 Task: Check the percentage active listings of glass door in the last 3 years.
Action: Mouse moved to (754, 167)
Screenshot: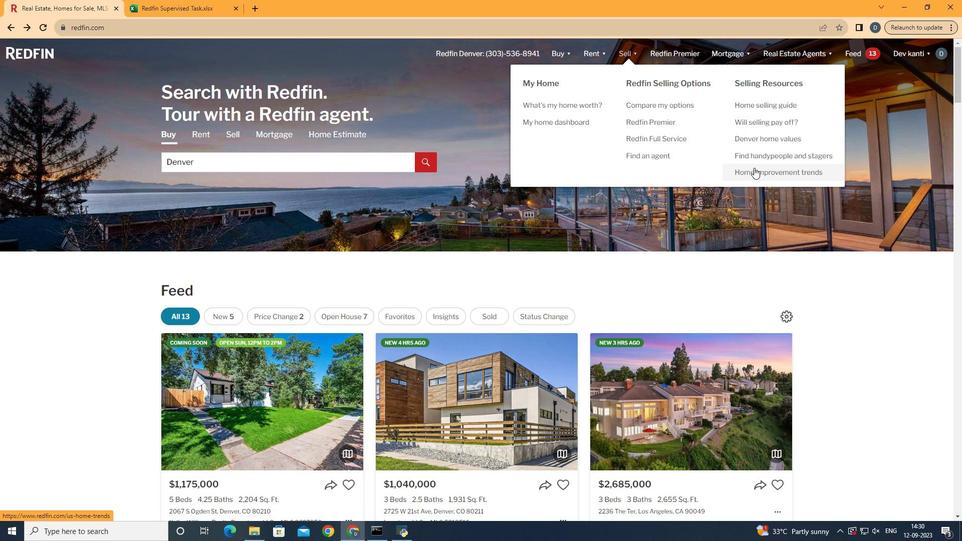 
Action: Mouse pressed left at (754, 167)
Screenshot: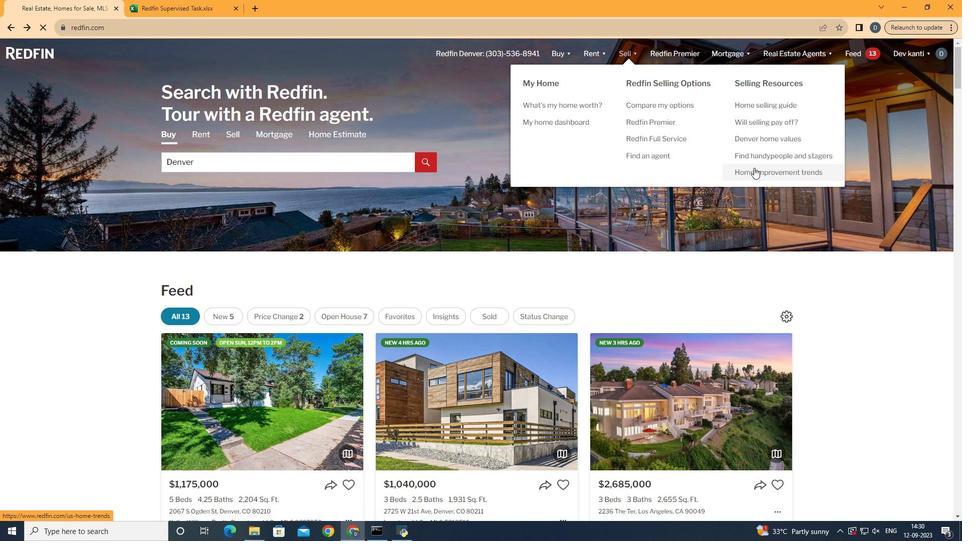 
Action: Mouse moved to (243, 187)
Screenshot: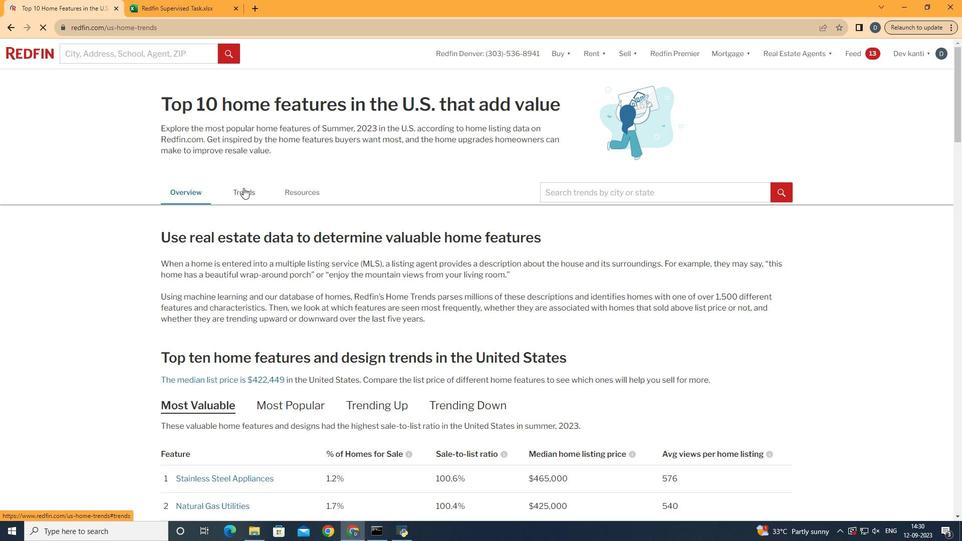 
Action: Mouse pressed left at (243, 187)
Screenshot: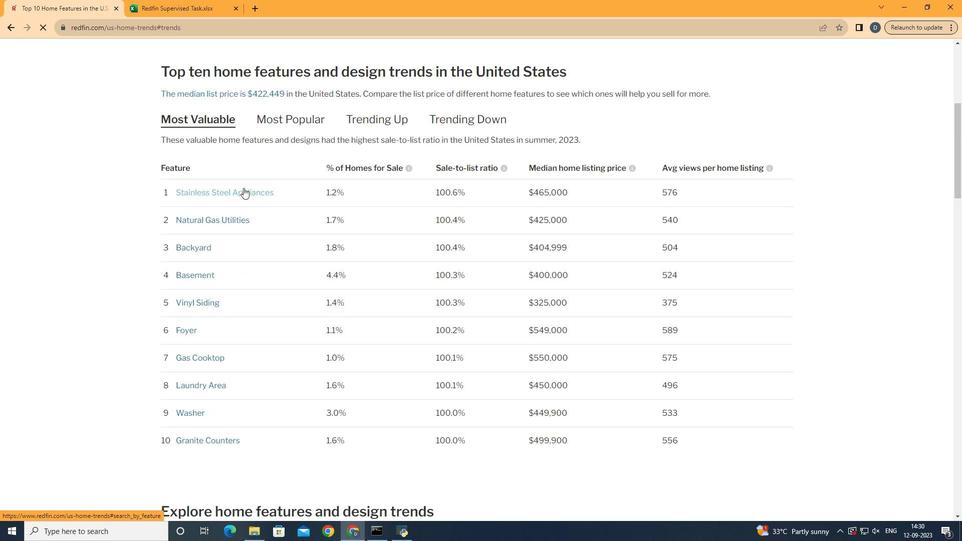 
Action: Mouse moved to (290, 278)
Screenshot: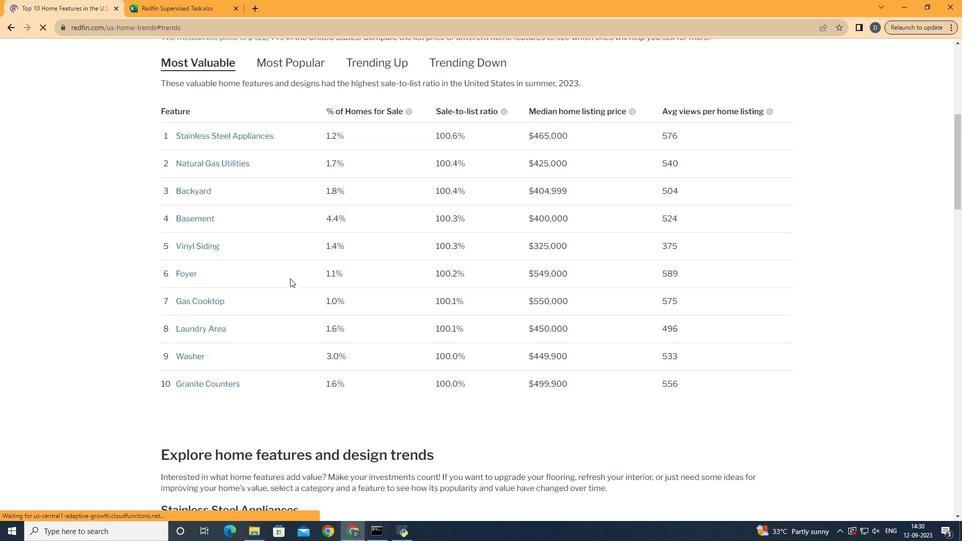 
Action: Mouse scrolled (290, 278) with delta (0, 0)
Screenshot: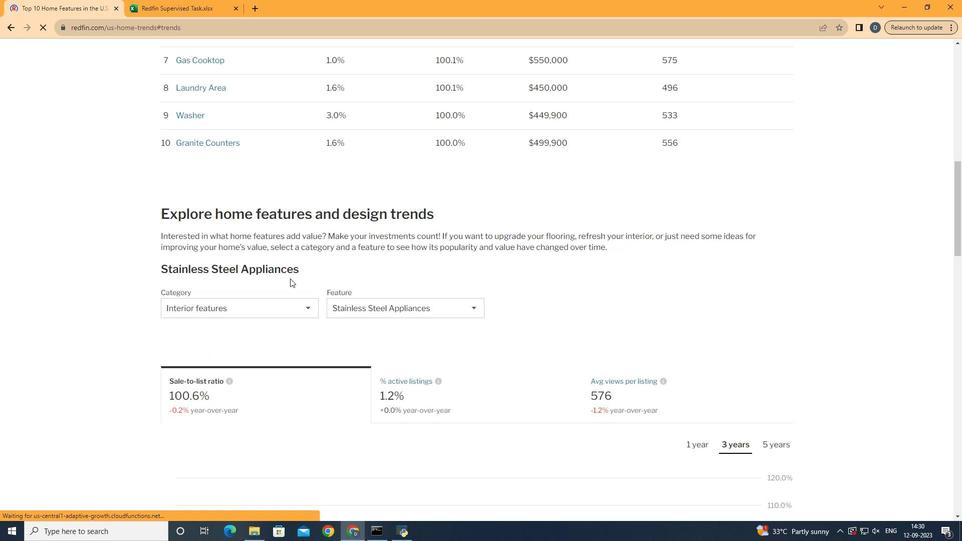 
Action: Mouse scrolled (290, 278) with delta (0, 0)
Screenshot: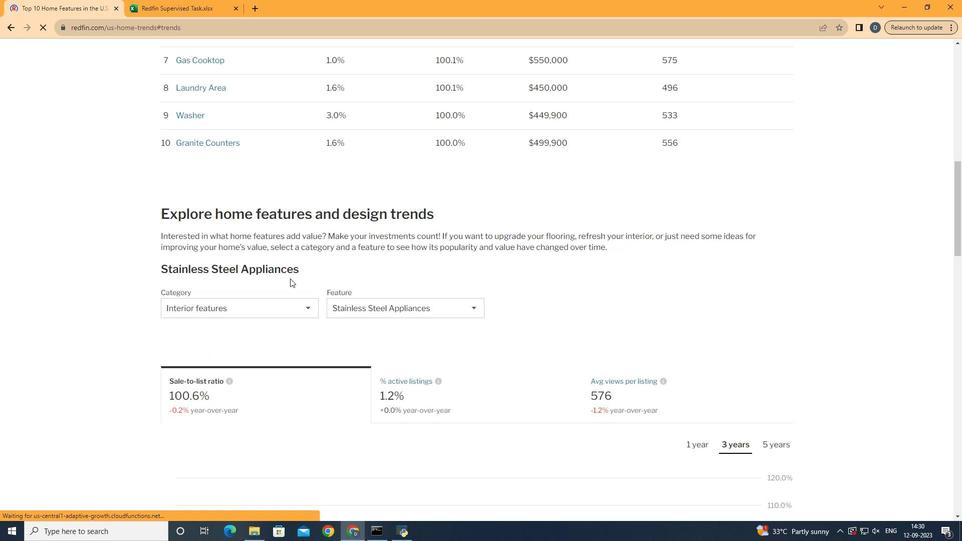 
Action: Mouse scrolled (290, 278) with delta (0, 0)
Screenshot: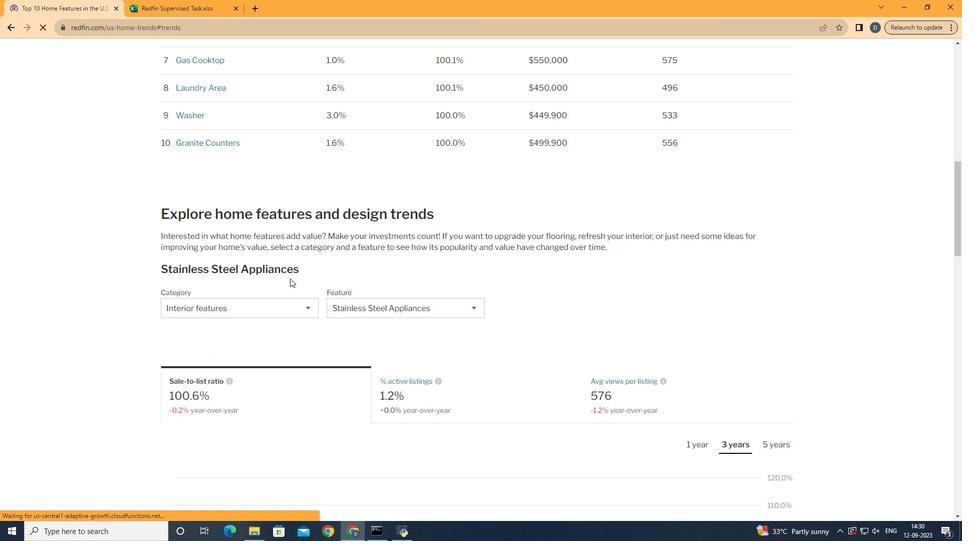 
Action: Mouse scrolled (290, 278) with delta (0, 0)
Screenshot: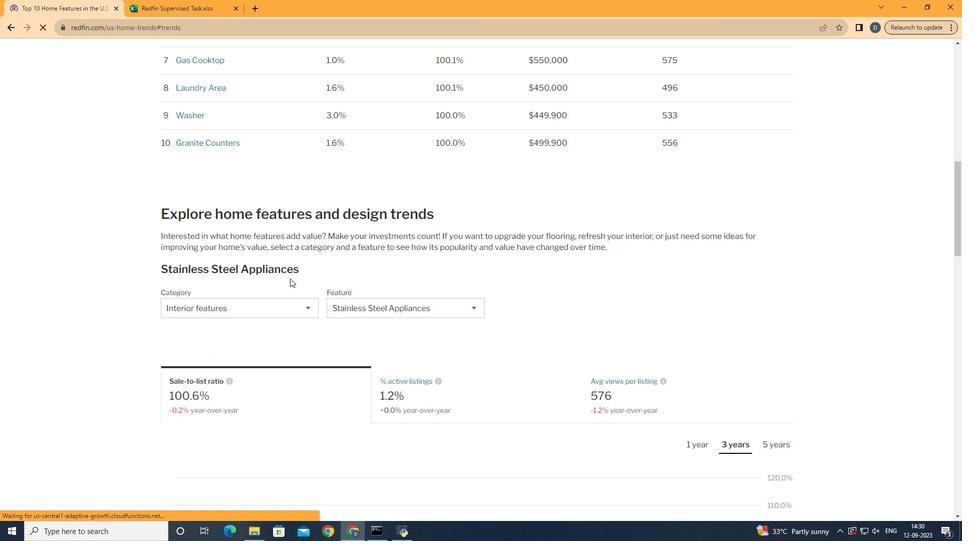 
Action: Mouse scrolled (290, 278) with delta (0, 0)
Screenshot: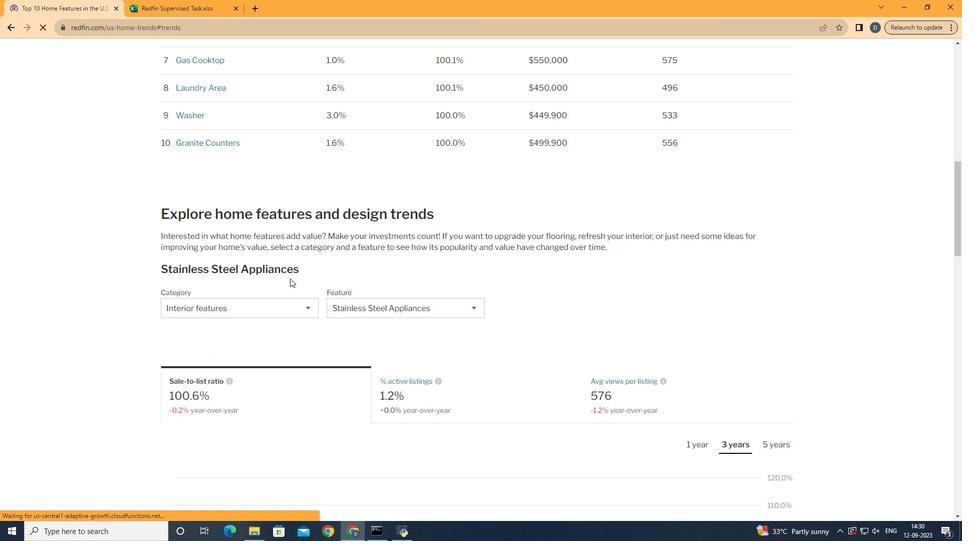 
Action: Mouse scrolled (290, 278) with delta (0, 0)
Screenshot: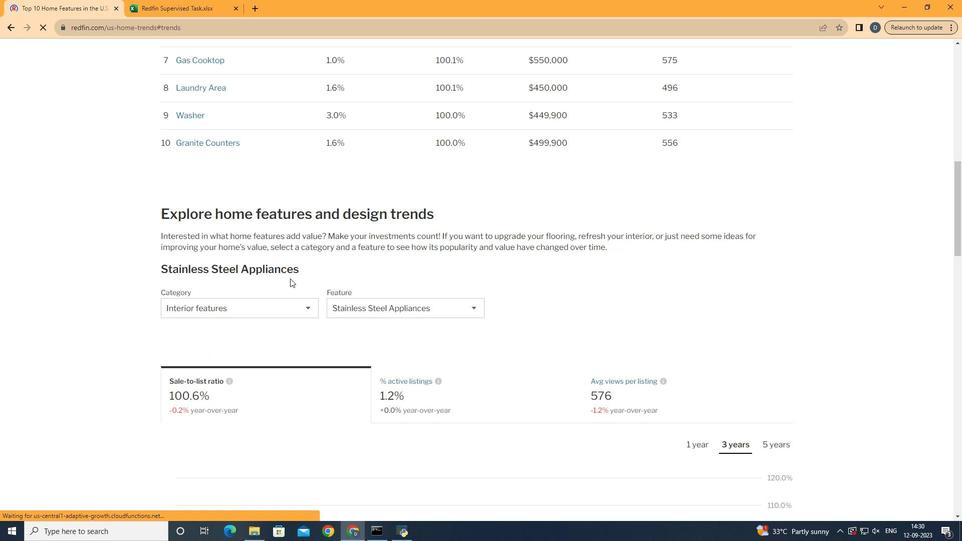 
Action: Mouse scrolled (290, 278) with delta (0, 0)
Screenshot: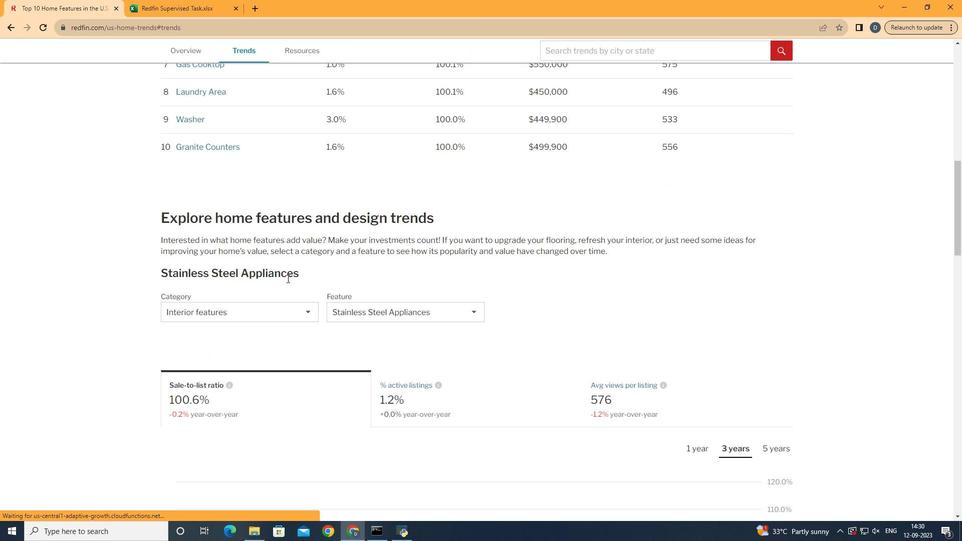 
Action: Mouse scrolled (290, 278) with delta (0, 0)
Screenshot: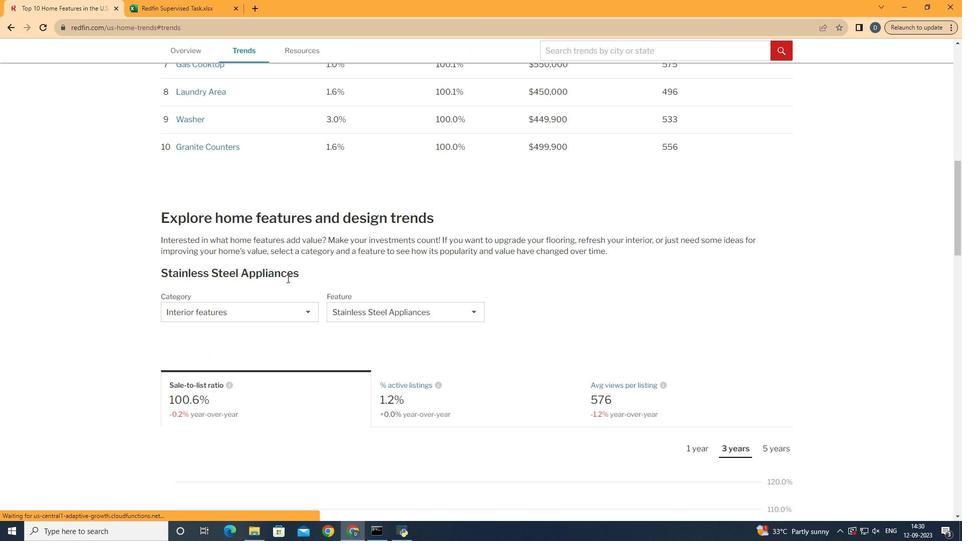 
Action: Mouse scrolled (290, 278) with delta (0, 0)
Screenshot: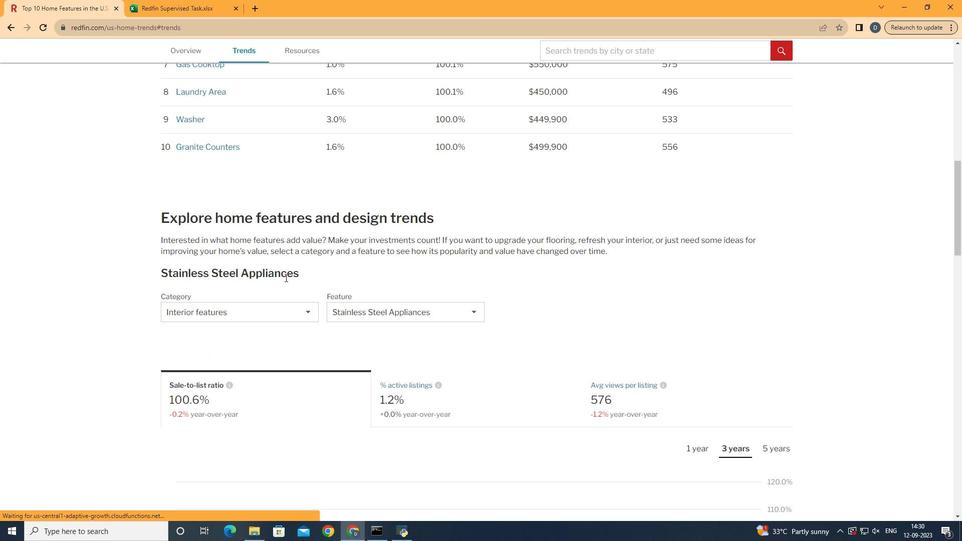 
Action: Mouse moved to (285, 277)
Screenshot: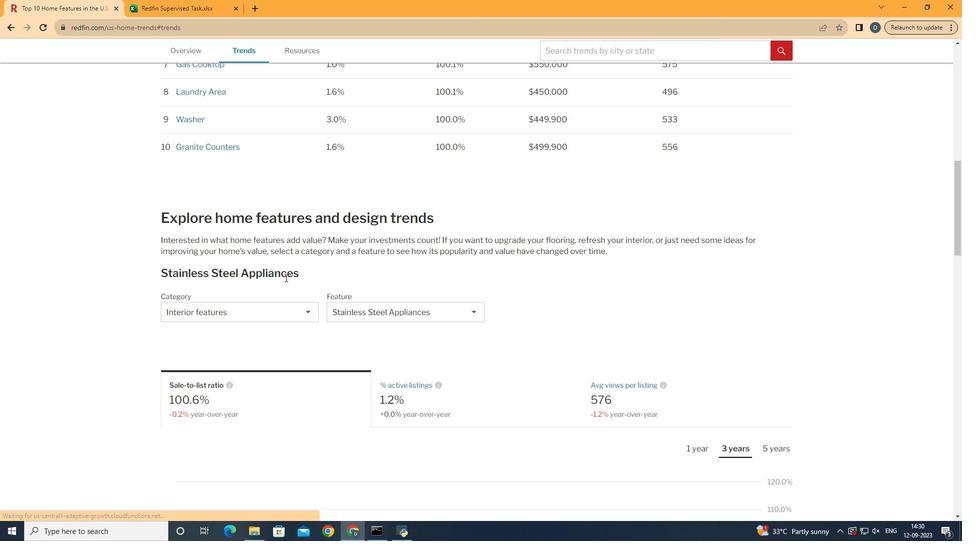 
Action: Mouse scrolled (285, 277) with delta (0, 0)
Screenshot: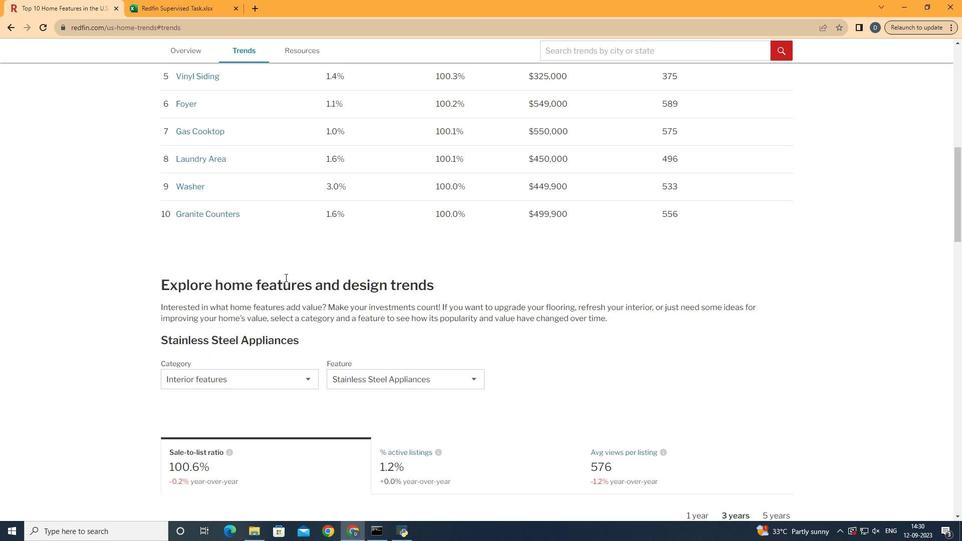 
Action: Mouse scrolled (285, 277) with delta (0, 0)
Screenshot: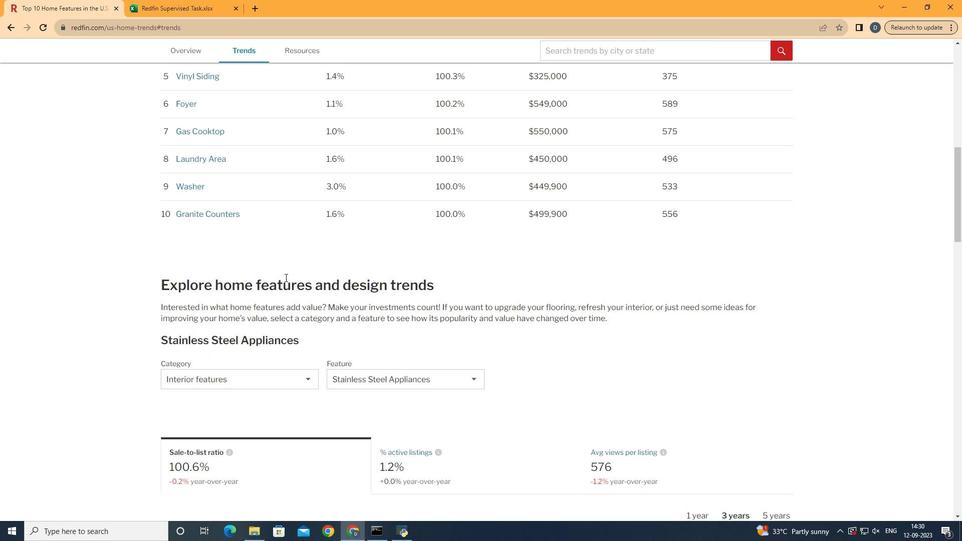 
Action: Mouse scrolled (285, 277) with delta (0, 0)
Screenshot: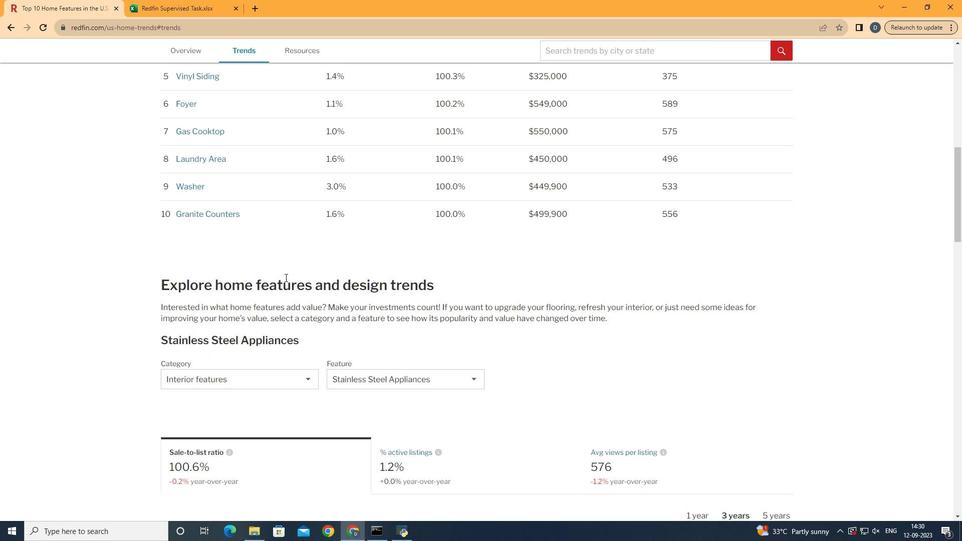
Action: Mouse scrolled (285, 277) with delta (0, 0)
Screenshot: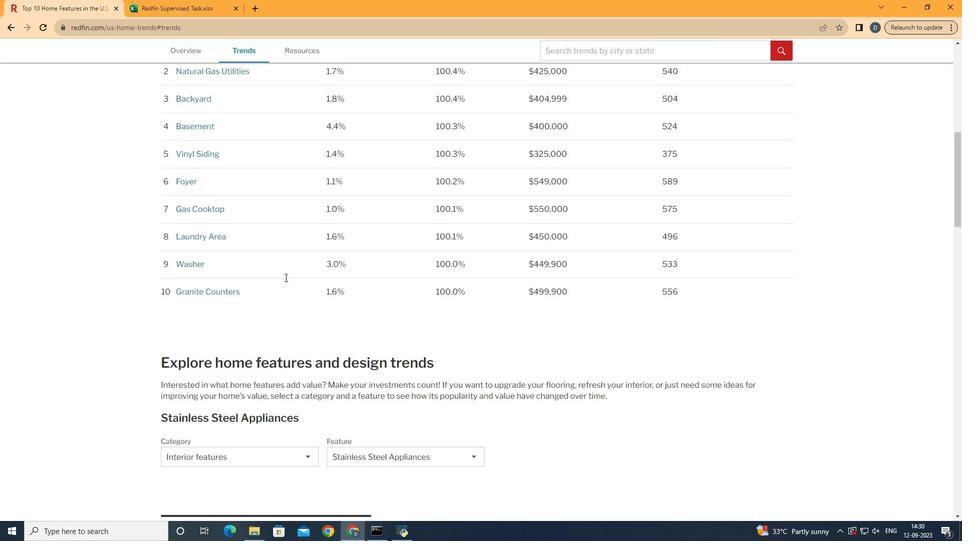 
Action: Mouse scrolled (285, 277) with delta (0, 0)
Screenshot: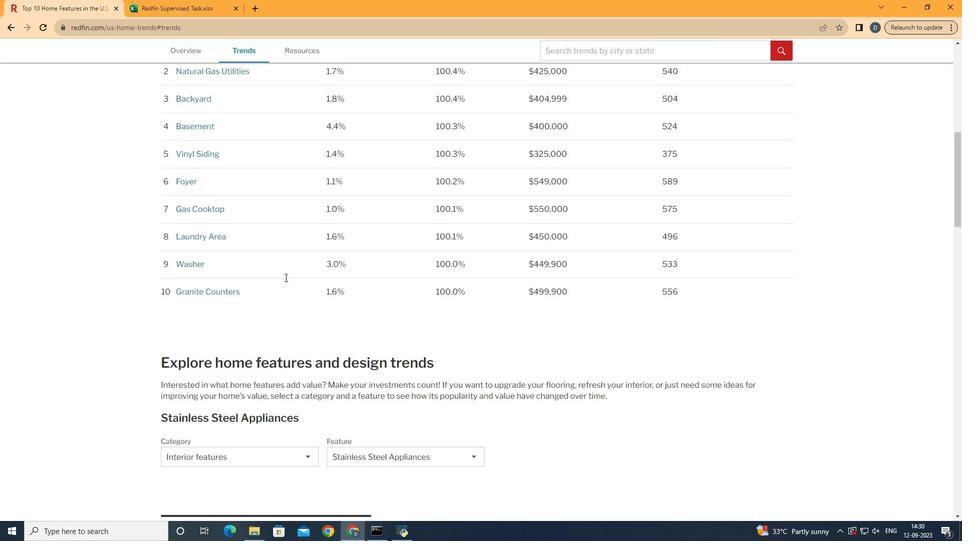 
Action: Mouse scrolled (285, 277) with delta (0, 0)
Screenshot: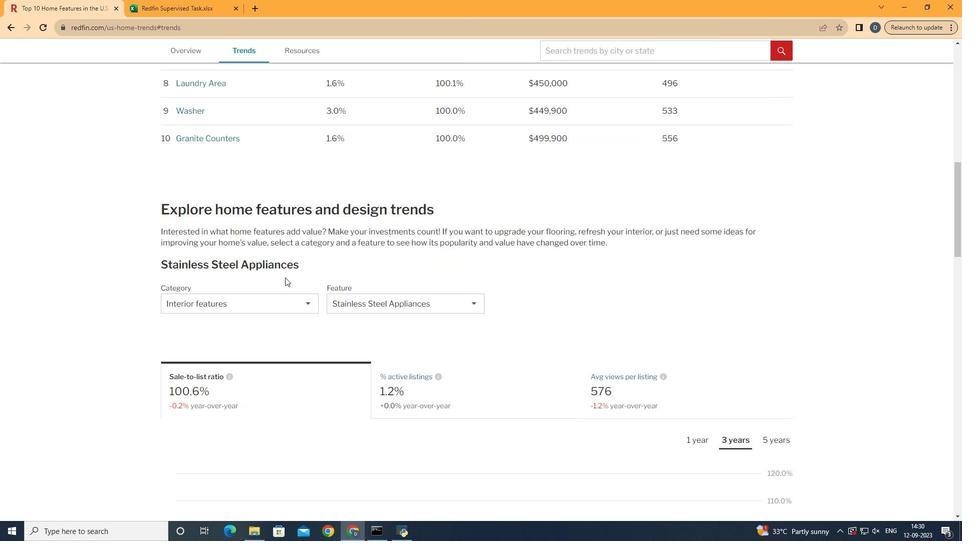 
Action: Mouse scrolled (285, 277) with delta (0, 0)
Screenshot: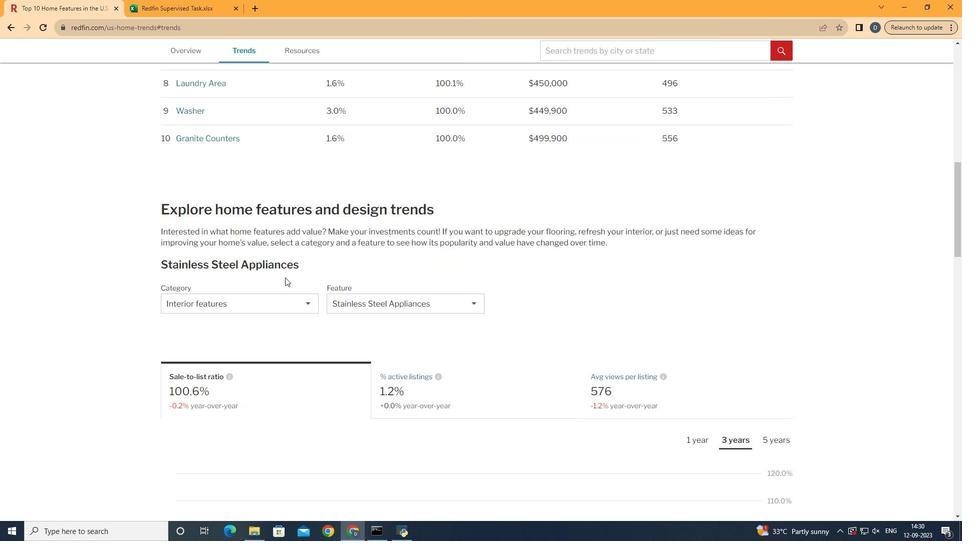 
Action: Mouse scrolled (285, 277) with delta (0, 0)
Screenshot: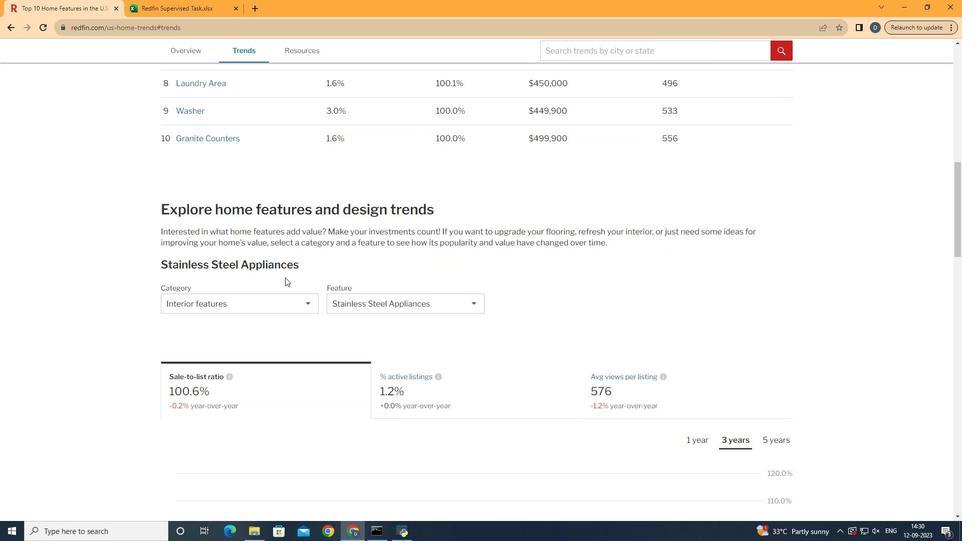 
Action: Mouse scrolled (285, 277) with delta (0, 0)
Screenshot: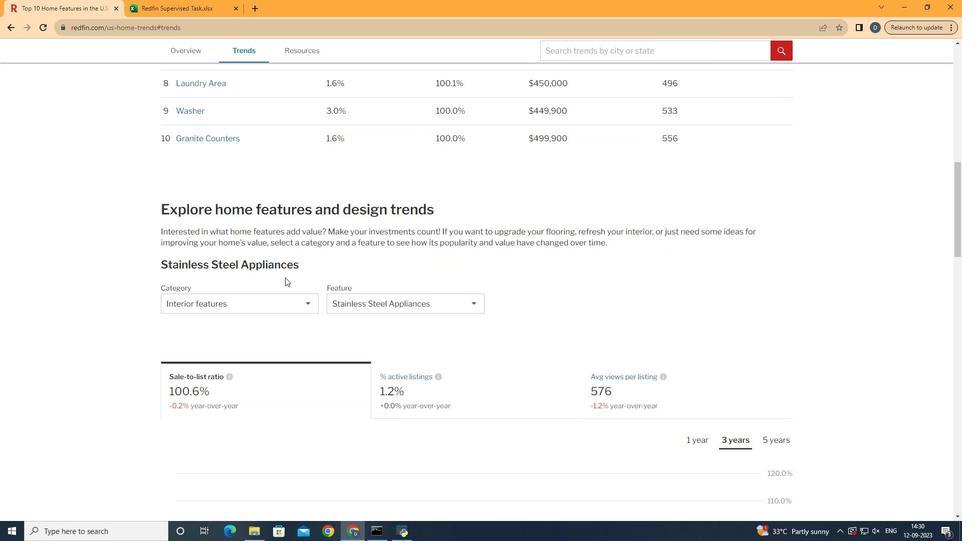 
Action: Mouse scrolled (285, 277) with delta (0, 0)
Screenshot: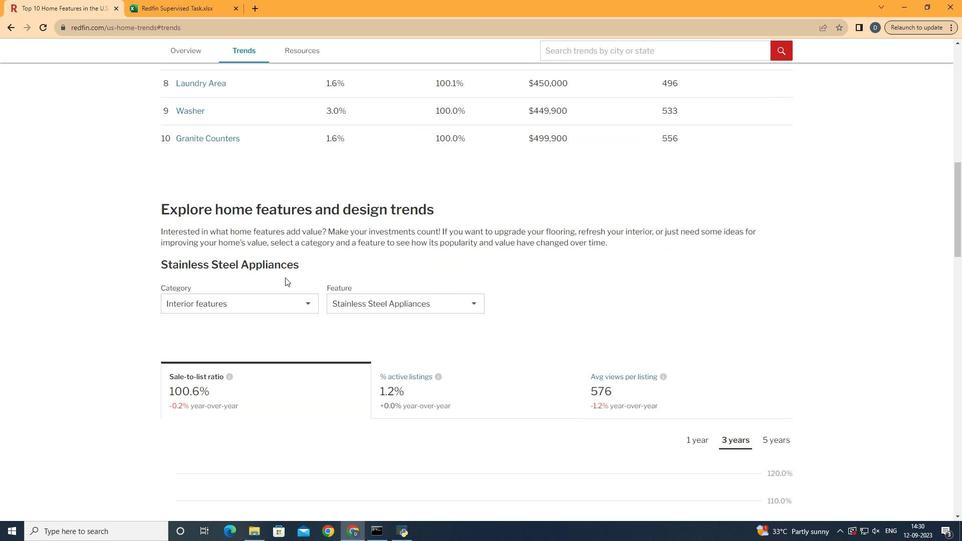 
Action: Mouse scrolled (285, 277) with delta (0, 0)
Screenshot: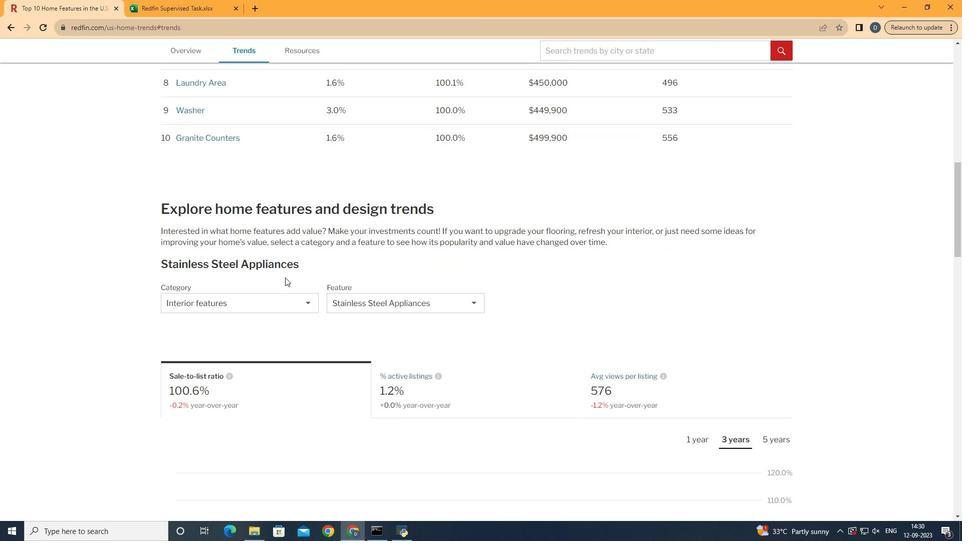 
Action: Mouse scrolled (285, 277) with delta (0, 0)
Screenshot: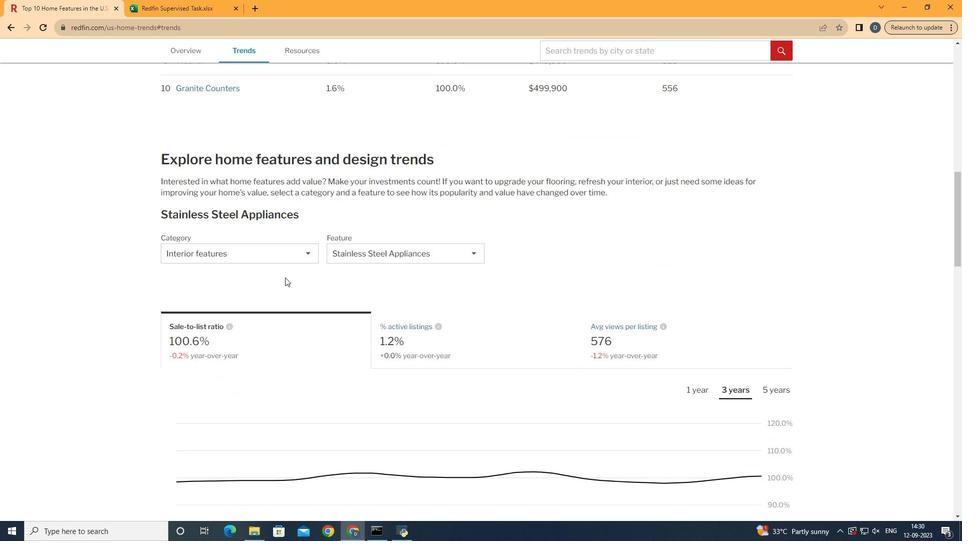 
Action: Mouse moved to (290, 255)
Screenshot: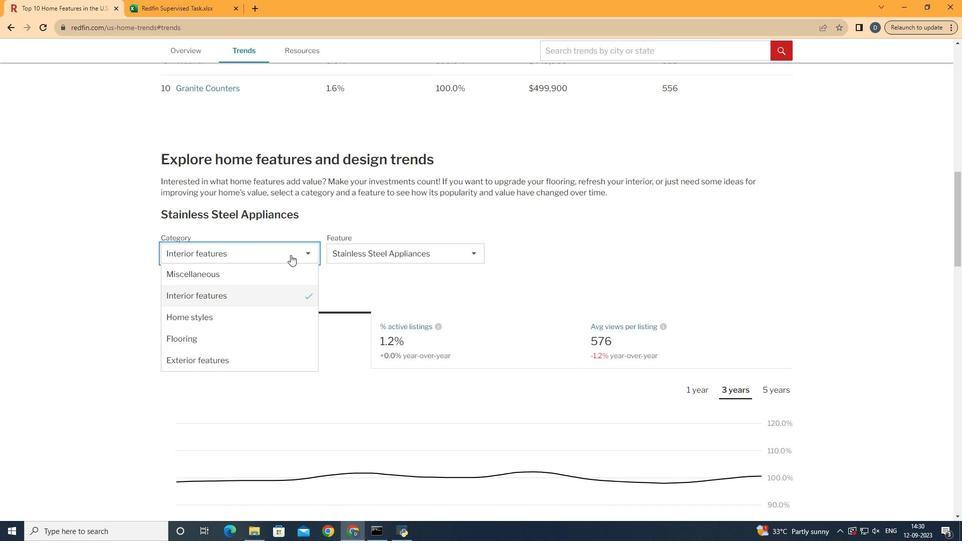 
Action: Mouse pressed left at (290, 255)
Screenshot: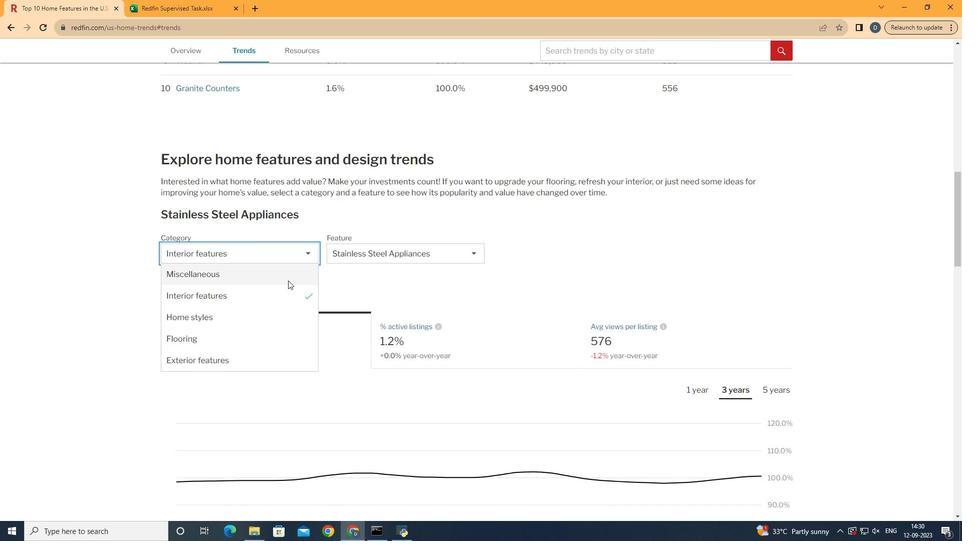 
Action: Mouse moved to (287, 299)
Screenshot: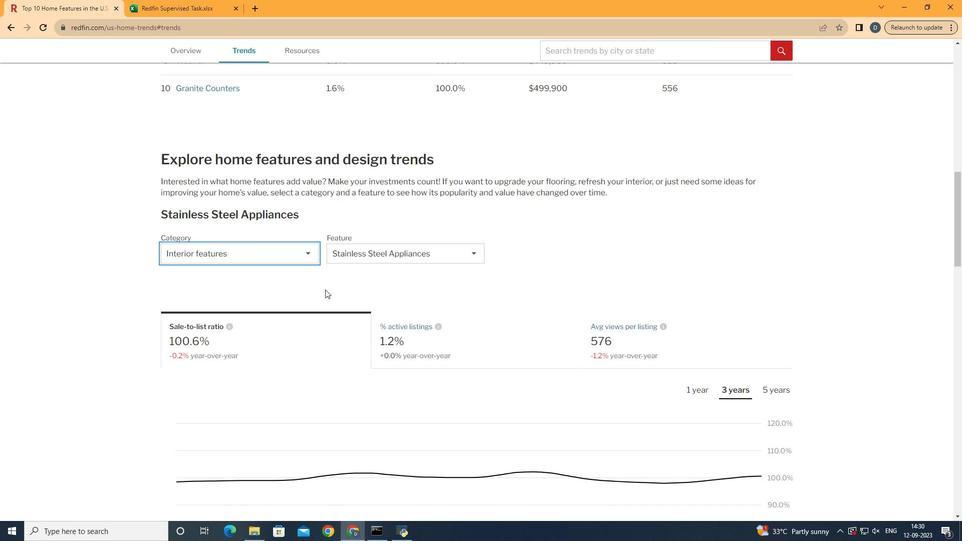 
Action: Mouse pressed left at (287, 299)
Screenshot: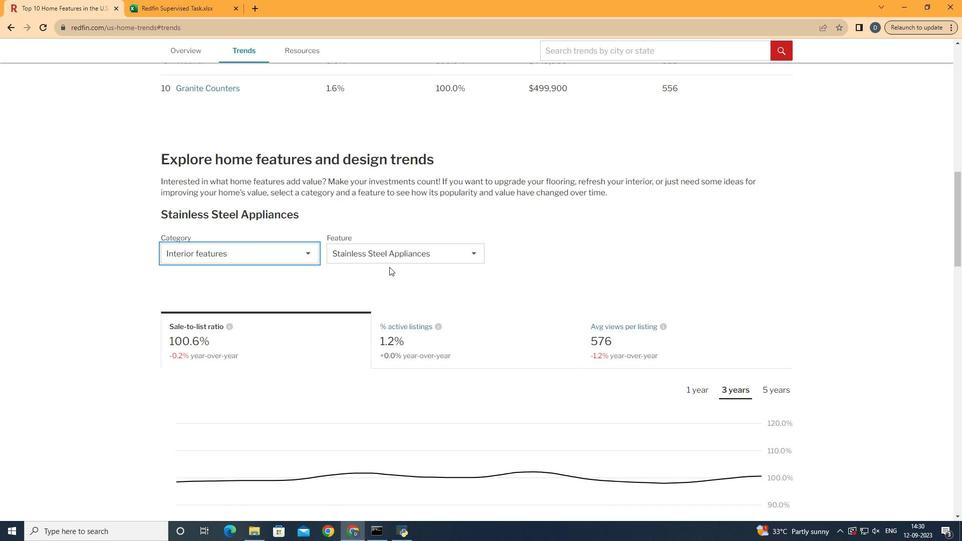 
Action: Mouse moved to (390, 267)
Screenshot: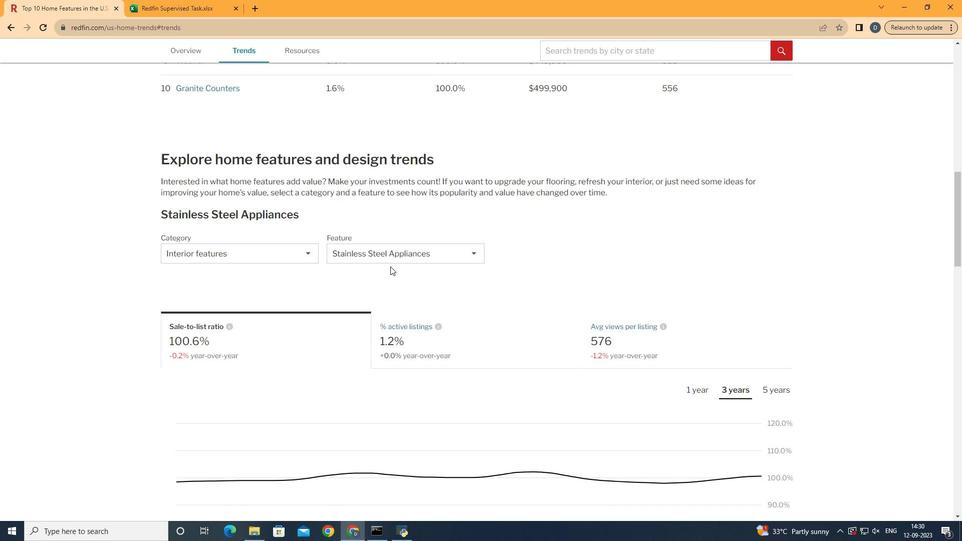 
Action: Mouse pressed left at (390, 267)
Screenshot: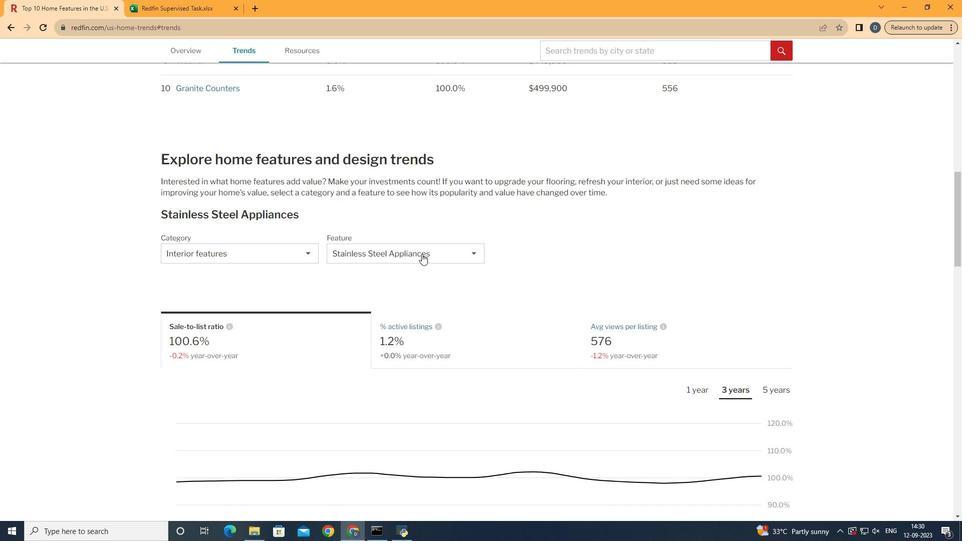 
Action: Mouse moved to (422, 253)
Screenshot: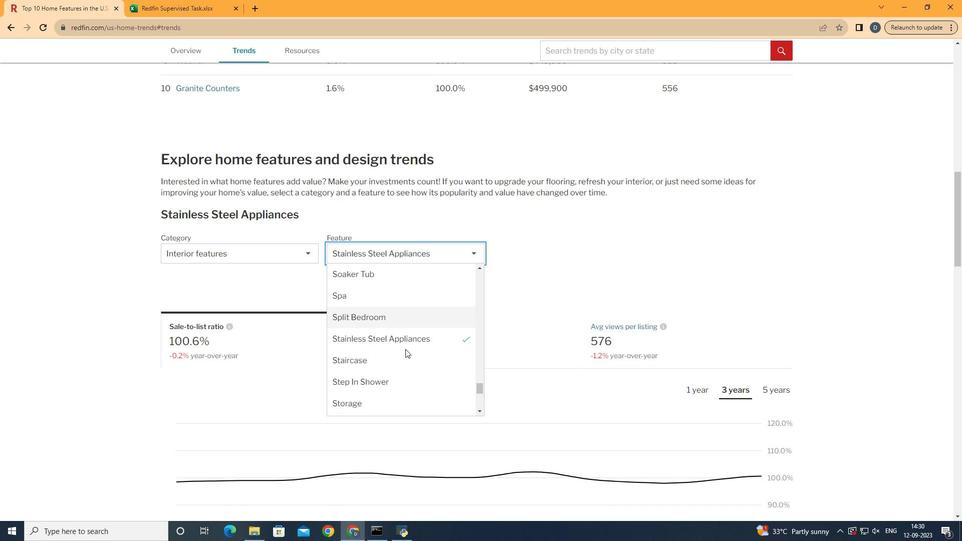 
Action: Mouse pressed left at (422, 253)
Screenshot: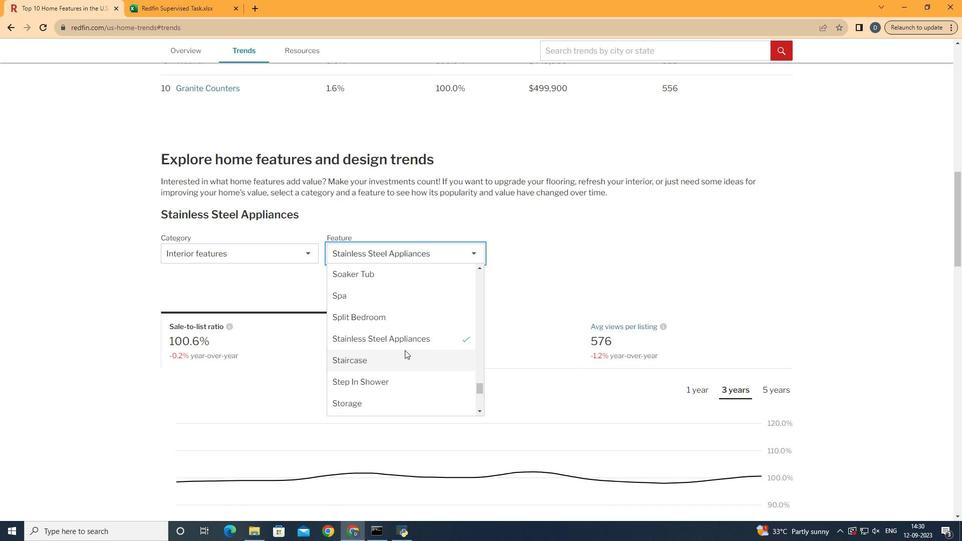 
Action: Mouse moved to (403, 334)
Screenshot: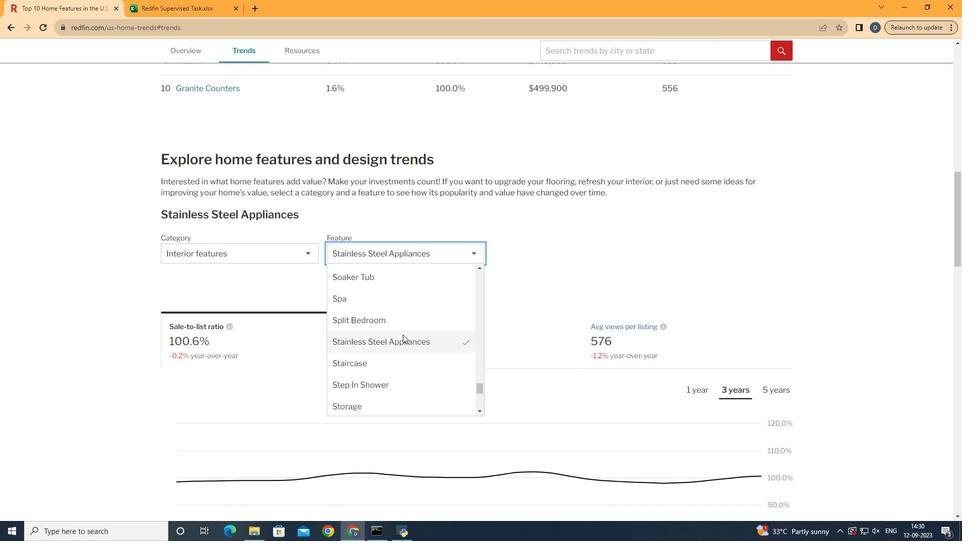 
Action: Mouse scrolled (403, 335) with delta (0, 0)
Screenshot: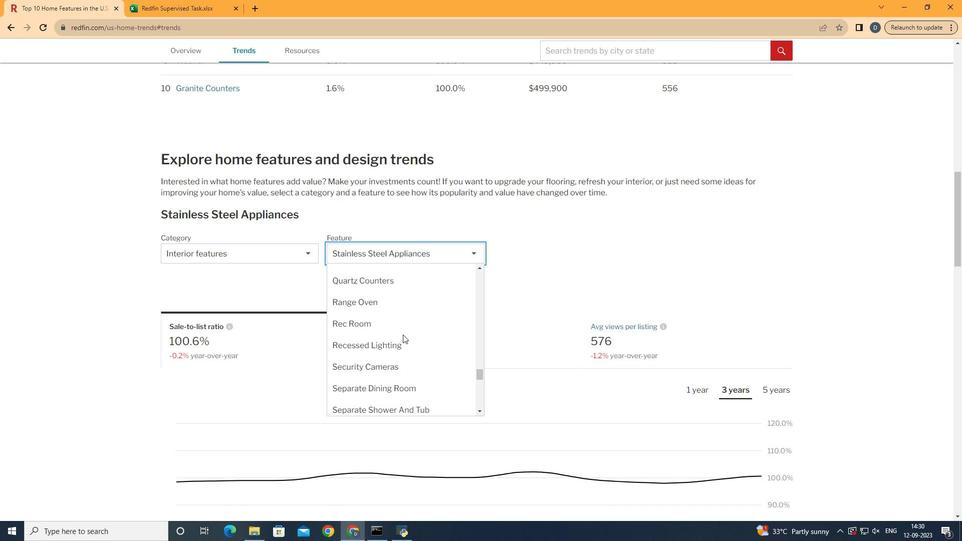 
Action: Mouse scrolled (403, 335) with delta (0, 0)
Screenshot: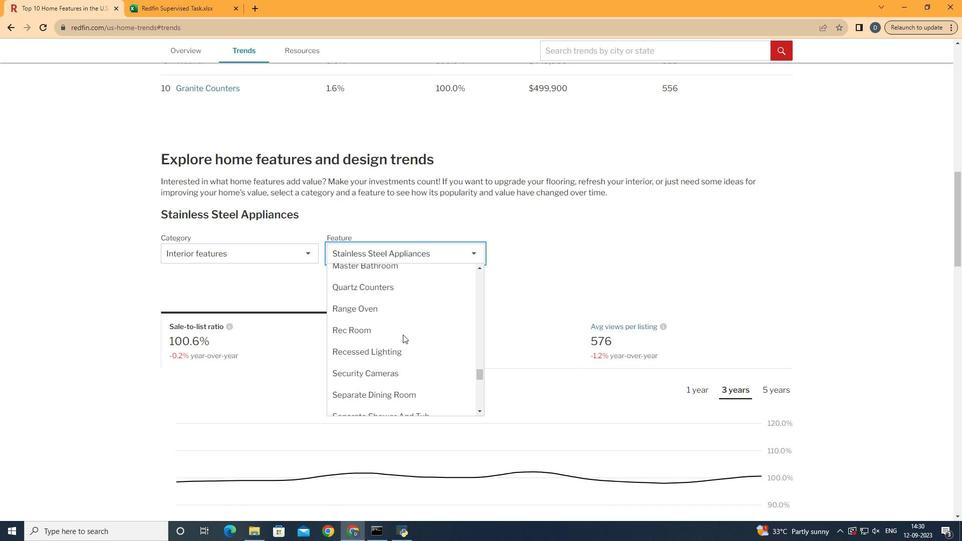 
Action: Mouse scrolled (403, 335) with delta (0, 0)
Screenshot: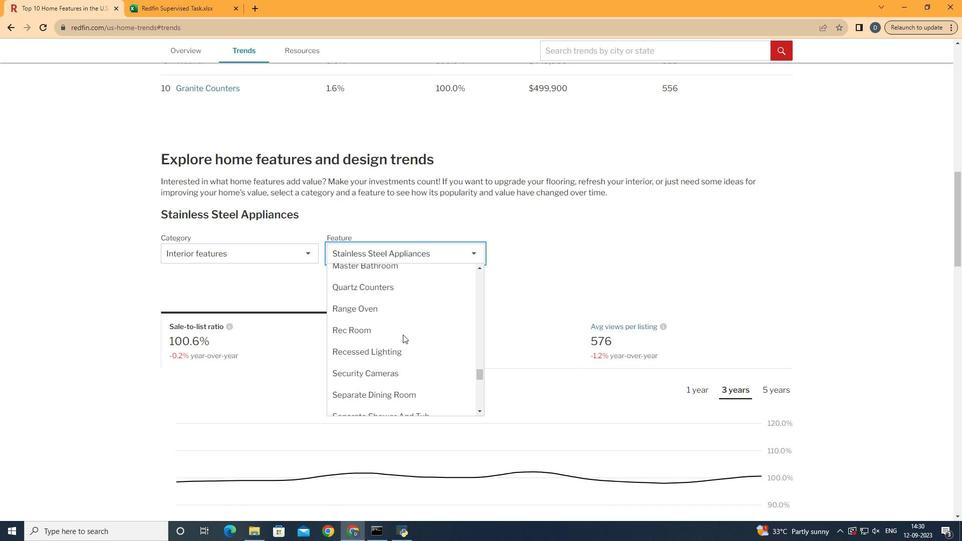 
Action: Mouse scrolled (403, 335) with delta (0, 0)
Screenshot: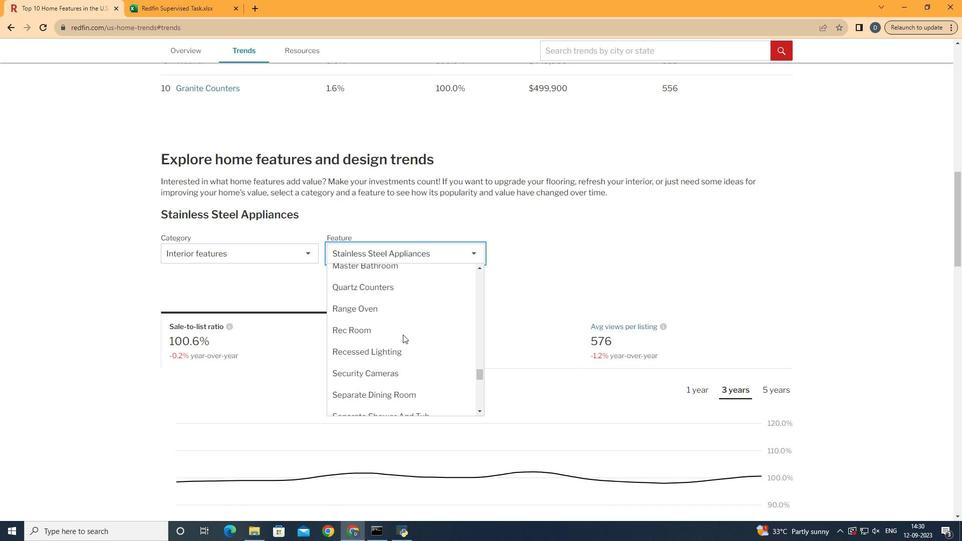 
Action: Mouse scrolled (403, 335) with delta (0, 0)
Screenshot: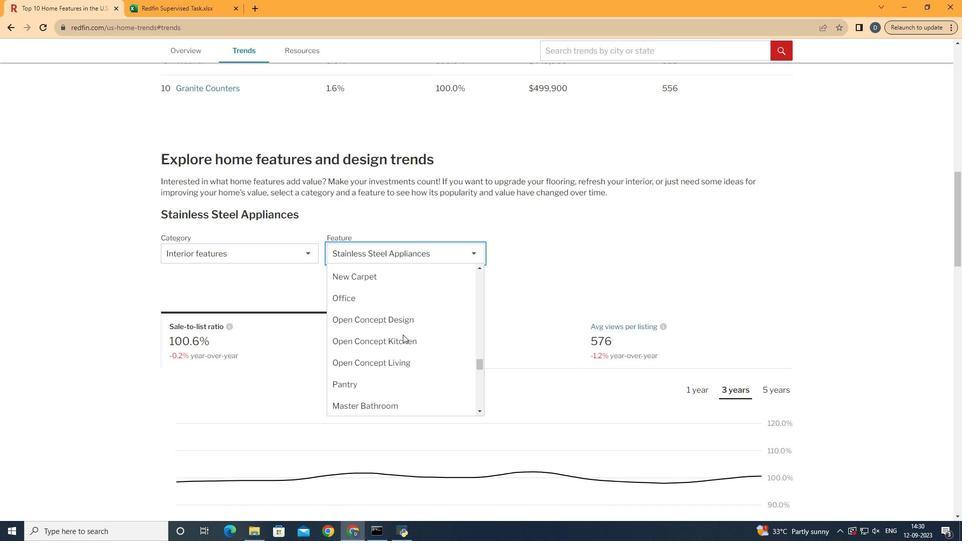 
Action: Mouse scrolled (403, 335) with delta (0, 0)
Screenshot: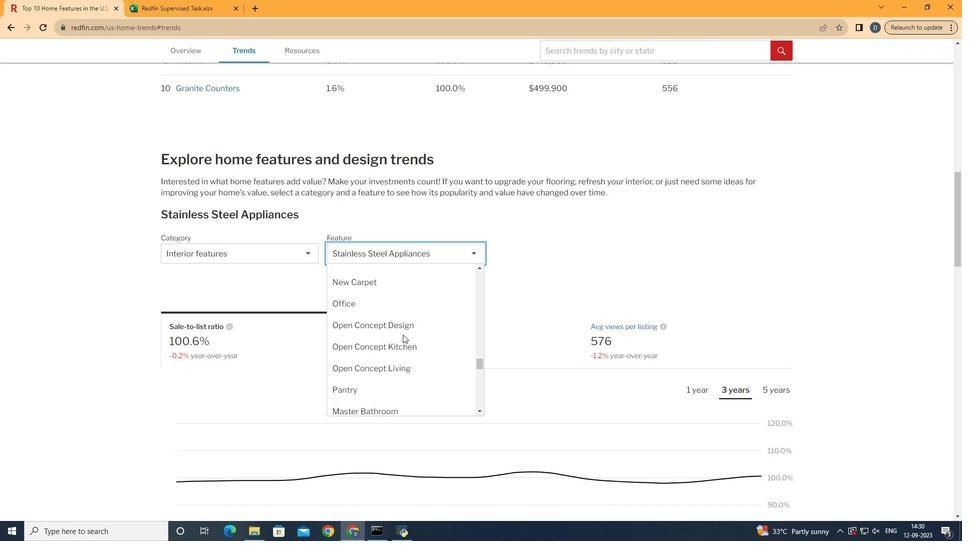 
Action: Mouse scrolled (403, 335) with delta (0, 0)
Screenshot: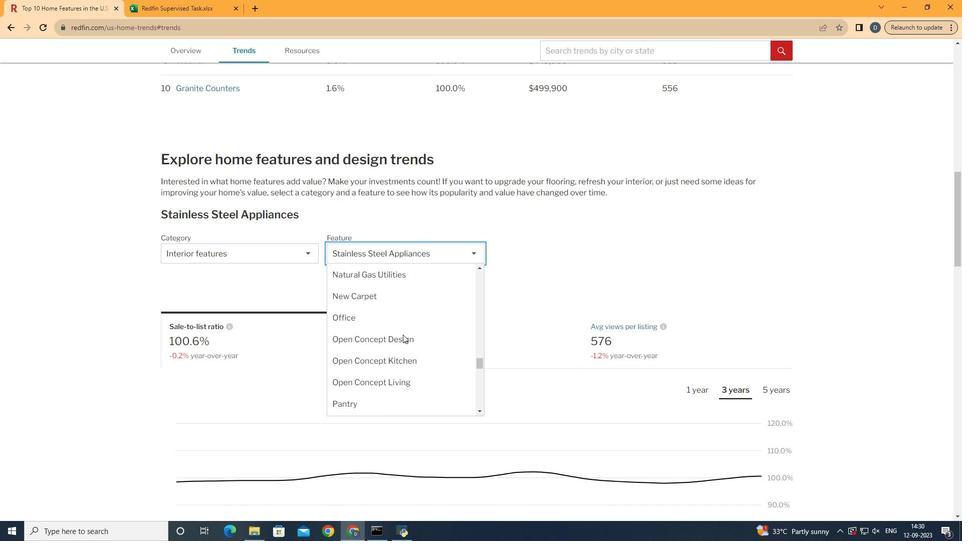 
Action: Mouse scrolled (403, 335) with delta (0, 0)
Screenshot: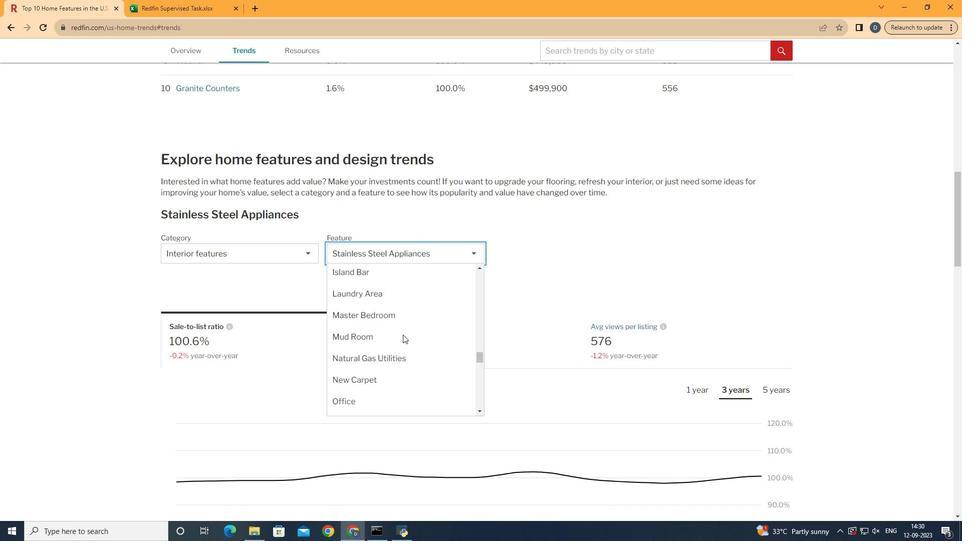 
Action: Mouse scrolled (403, 335) with delta (0, 0)
Screenshot: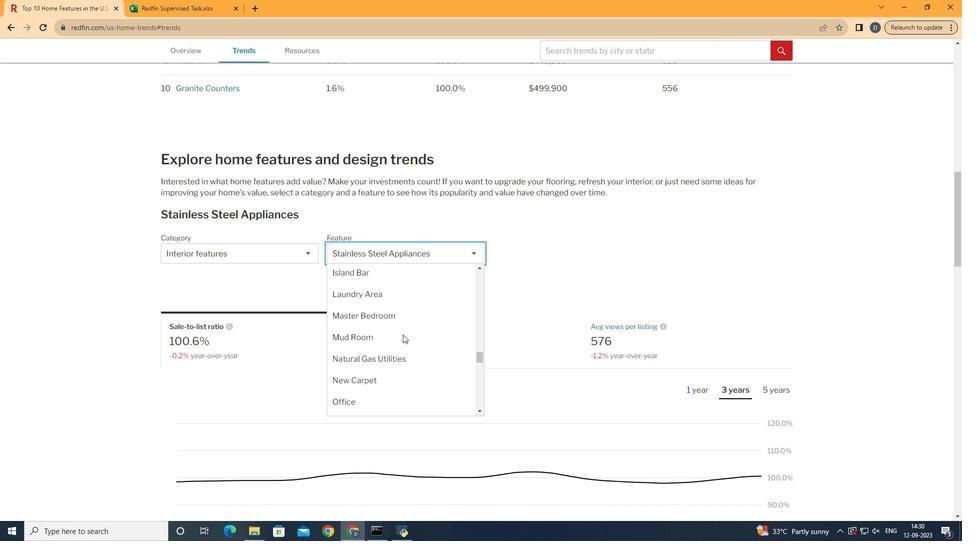
Action: Mouse moved to (433, 341)
Screenshot: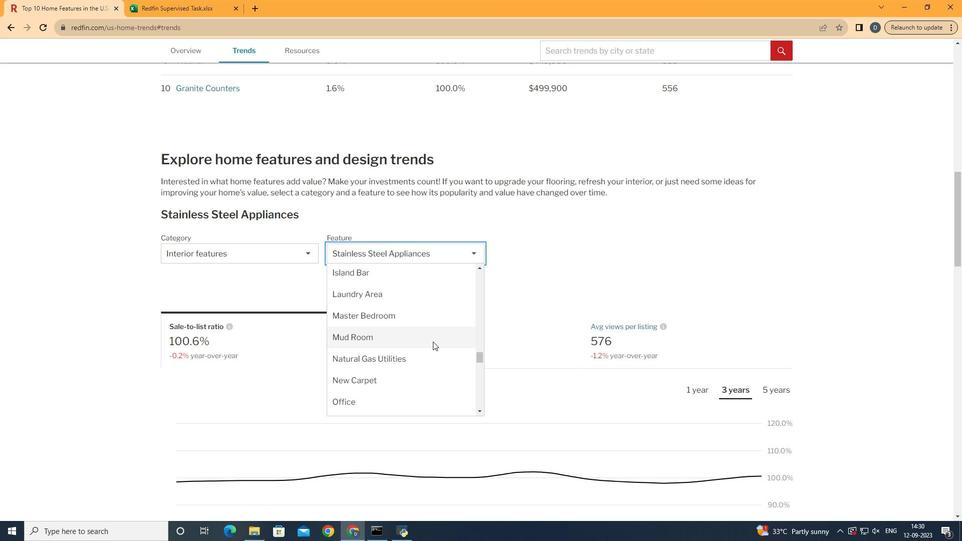 
Action: Mouse scrolled (433, 342) with delta (0, 0)
Screenshot: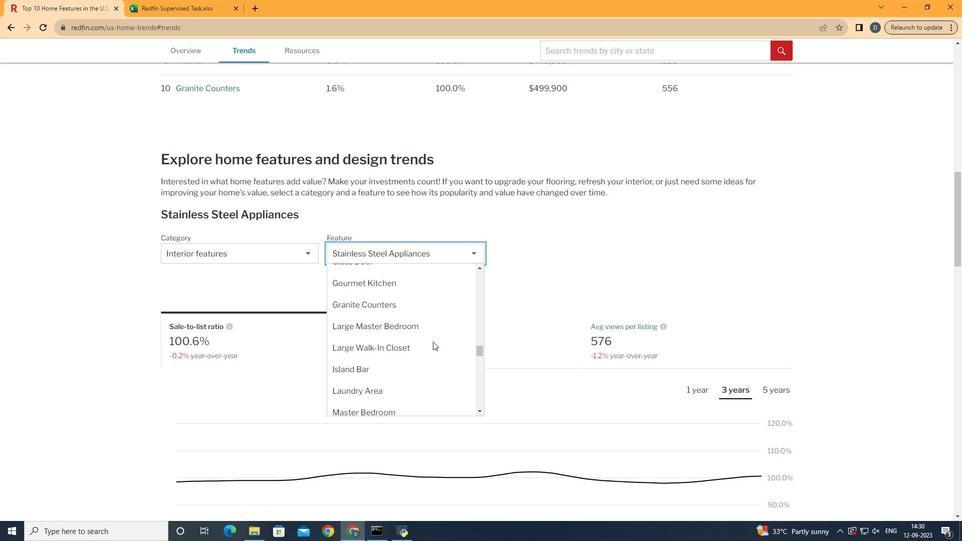 
Action: Mouse scrolled (433, 342) with delta (0, 0)
Screenshot: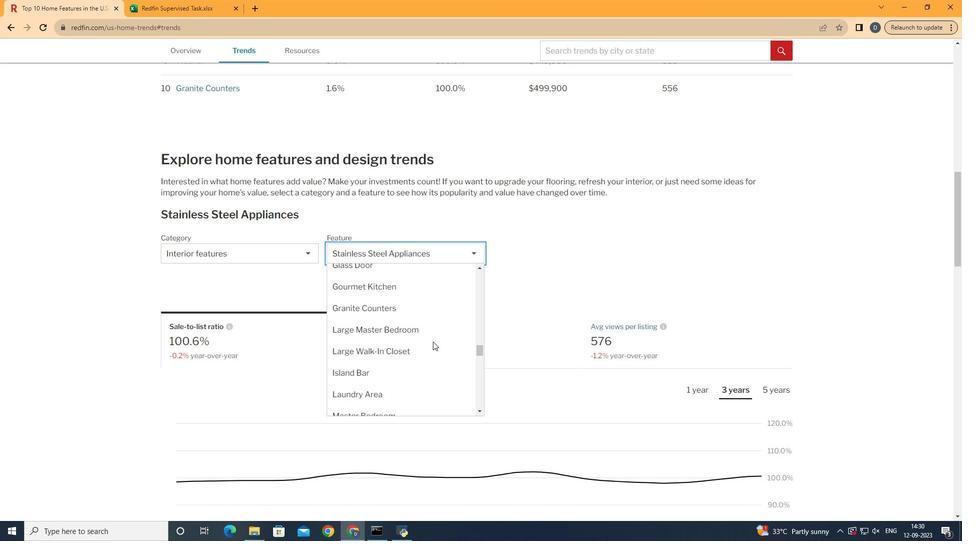 
Action: Mouse moved to (433, 296)
Screenshot: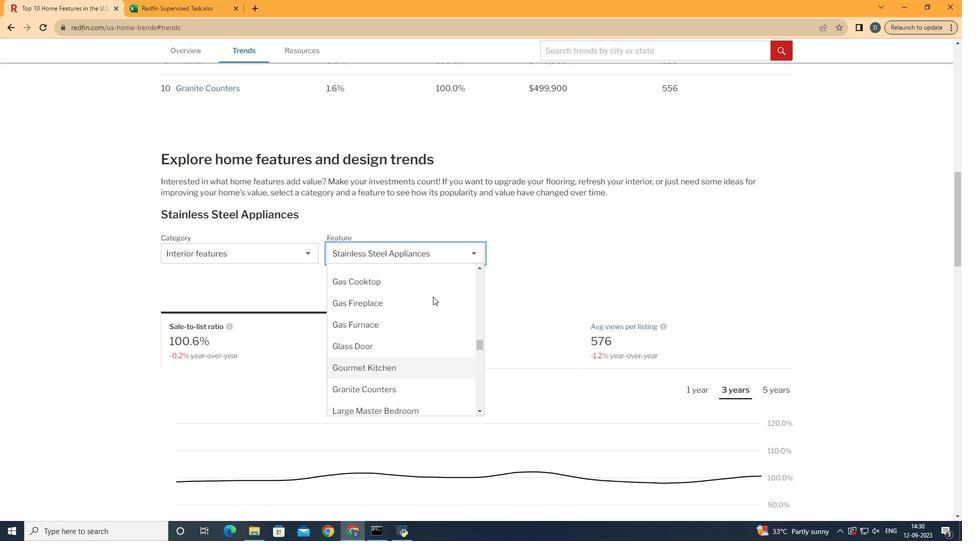 
Action: Mouse scrolled (433, 297) with delta (0, 0)
Screenshot: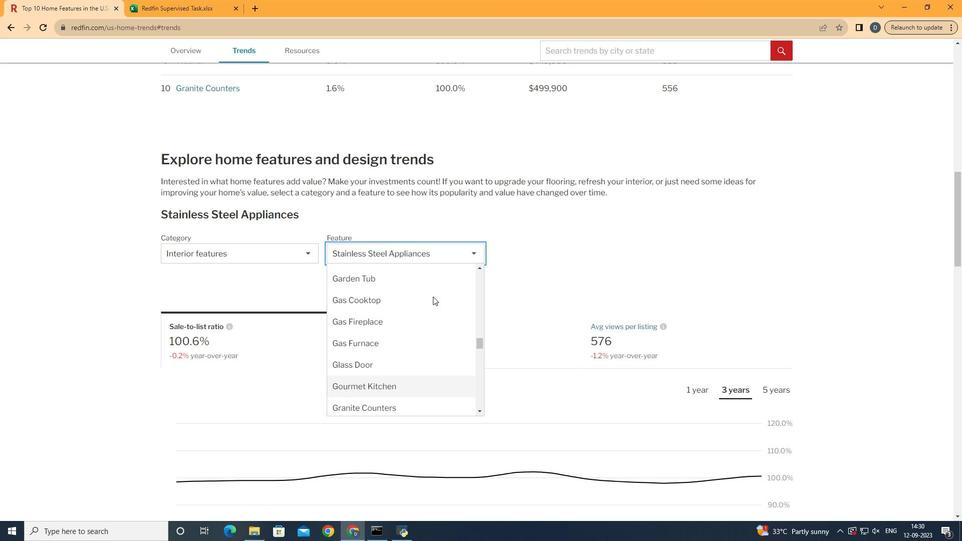 
Action: Mouse scrolled (433, 297) with delta (0, 0)
Screenshot: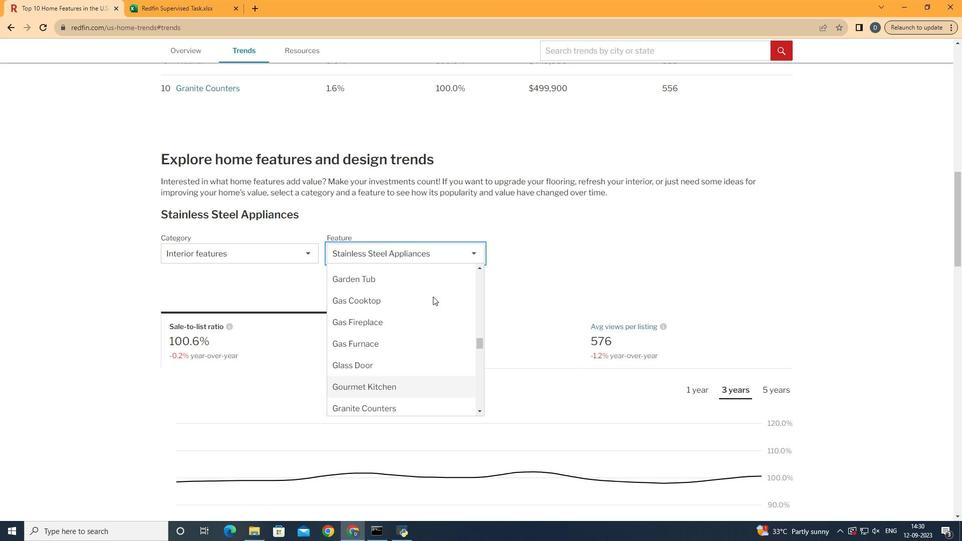 
Action: Mouse moved to (430, 366)
Screenshot: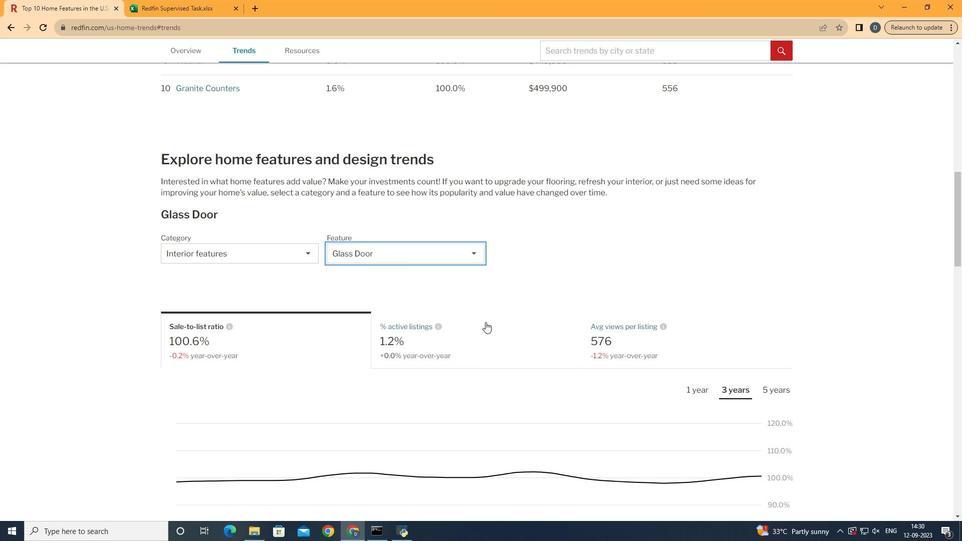 
Action: Mouse pressed left at (430, 366)
Screenshot: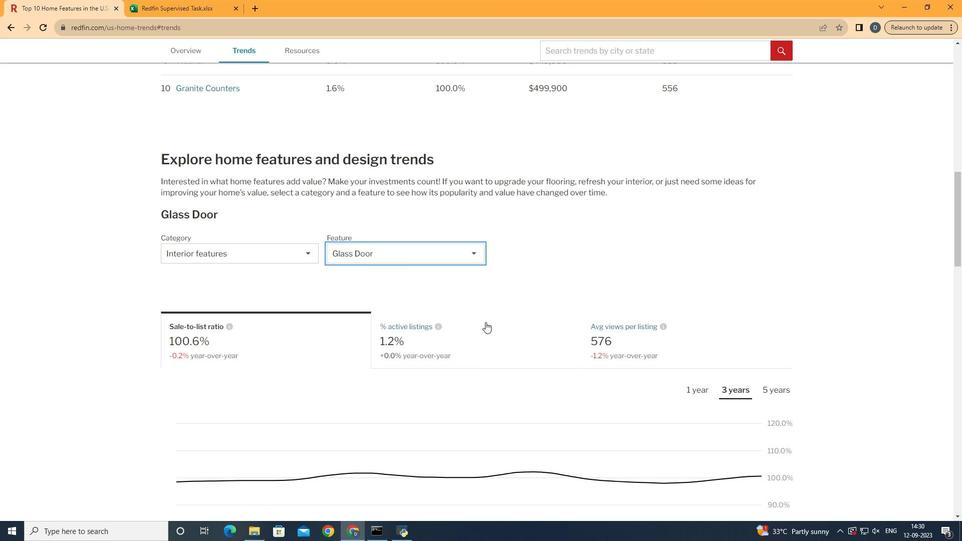 
Action: Mouse moved to (555, 244)
Screenshot: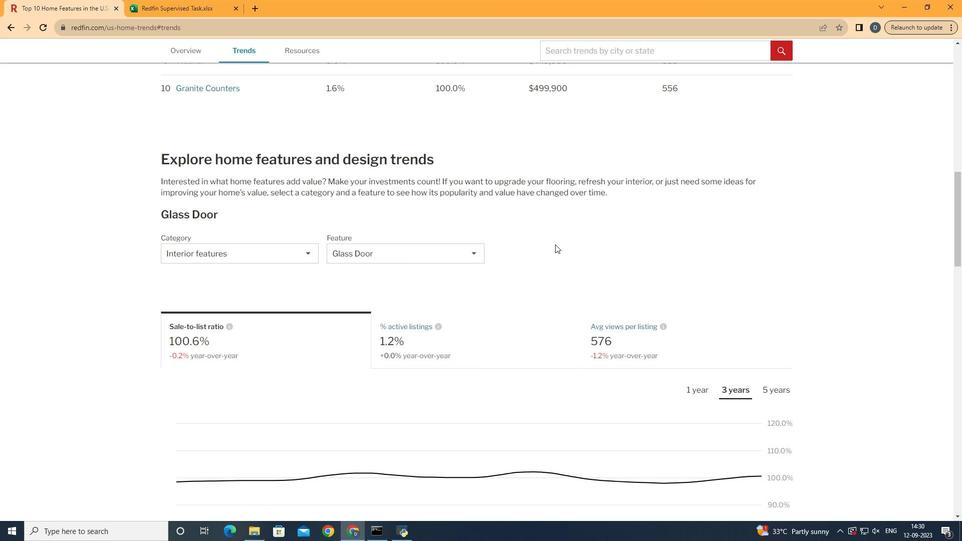 
Action: Mouse pressed left at (555, 244)
Screenshot: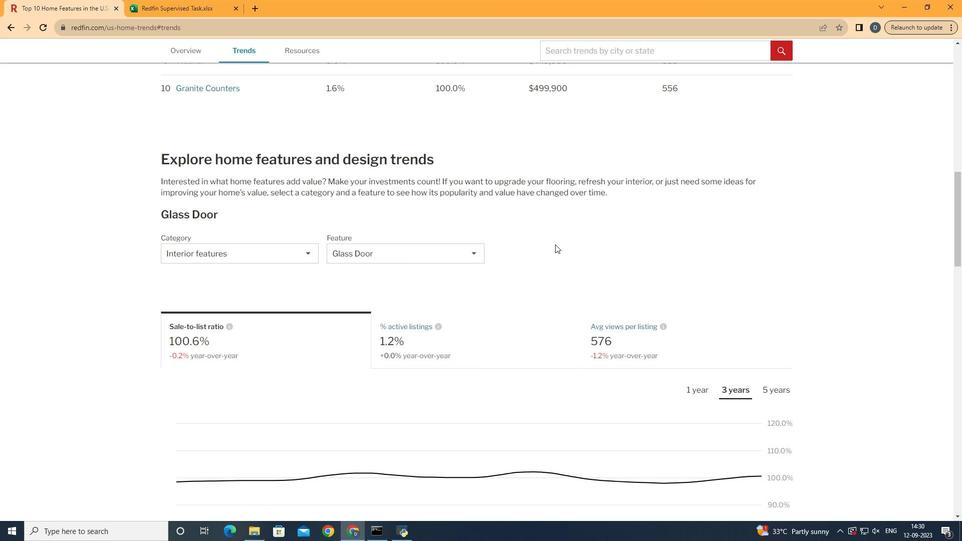 
Action: Mouse scrolled (555, 244) with delta (0, 0)
Screenshot: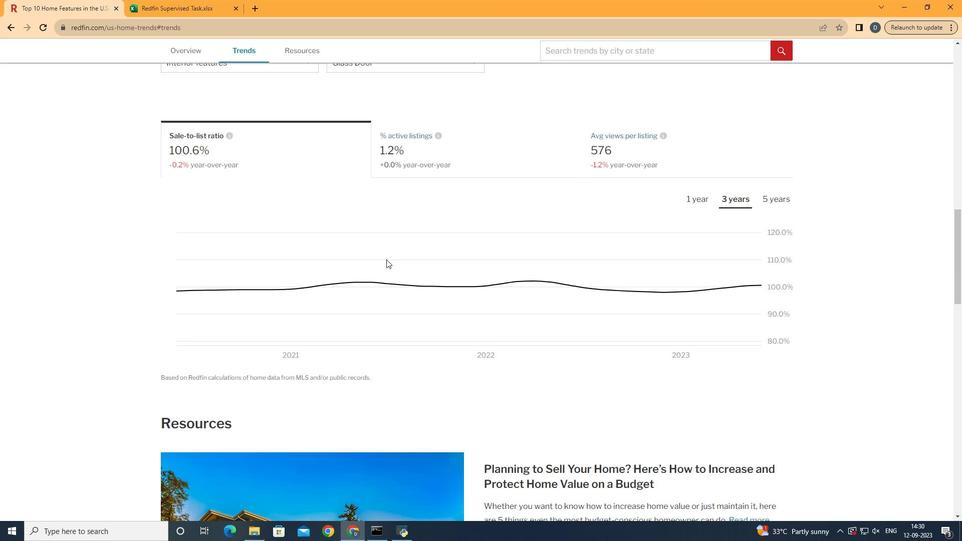 
Action: Mouse scrolled (555, 244) with delta (0, 0)
Screenshot: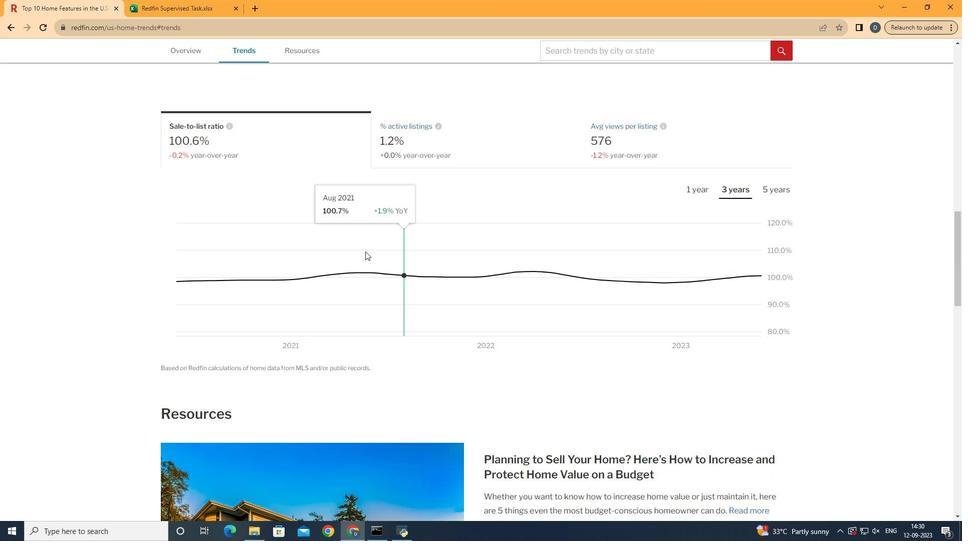 
Action: Mouse scrolled (555, 244) with delta (0, 0)
Screenshot: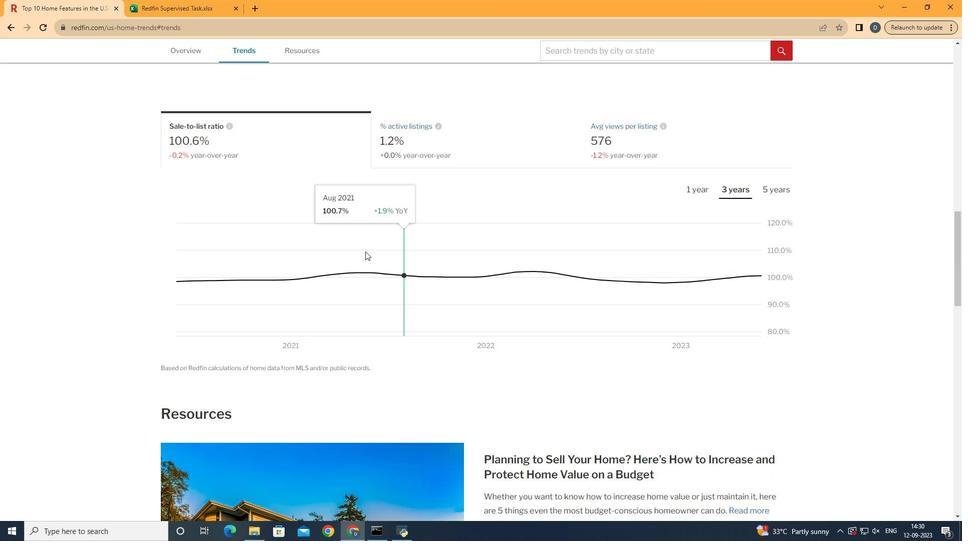 
Action: Mouse scrolled (555, 244) with delta (0, 0)
Screenshot: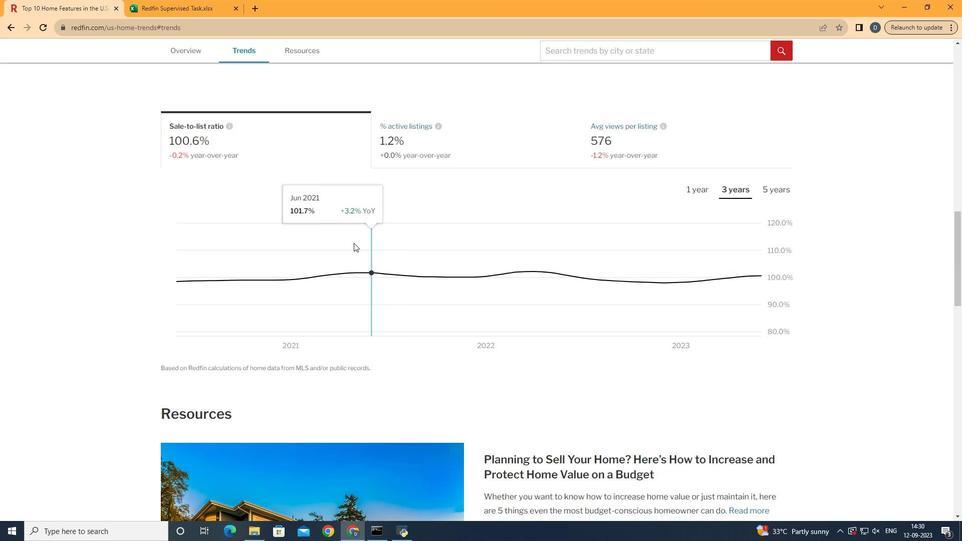 
Action: Mouse moved to (537, 144)
Screenshot: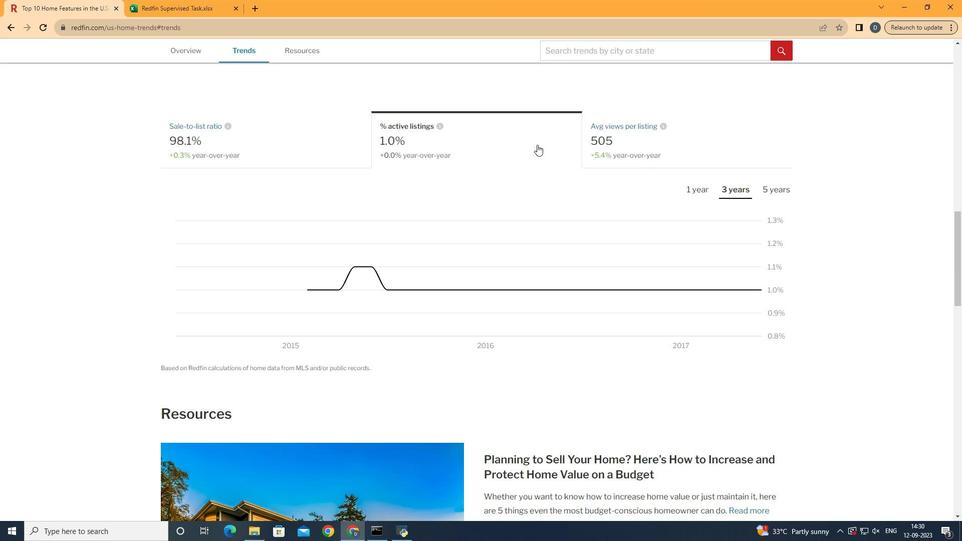 
Action: Mouse pressed left at (537, 144)
Screenshot: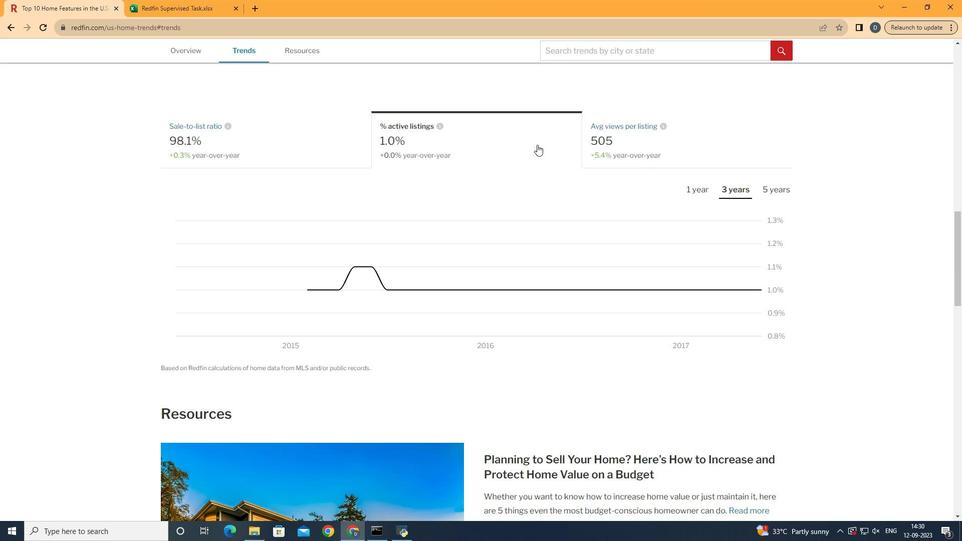 
Action: Mouse moved to (734, 184)
Screenshot: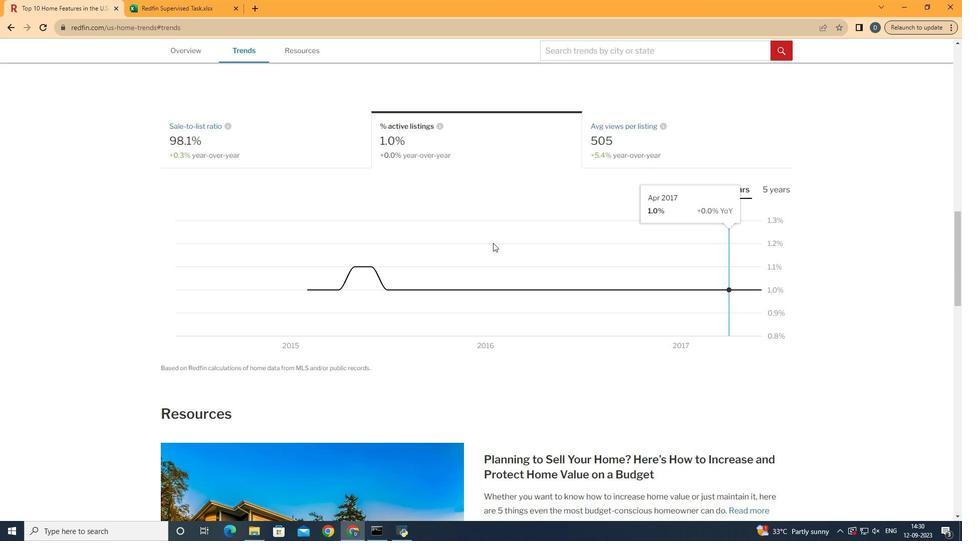
Action: Mouse pressed left at (734, 184)
Screenshot: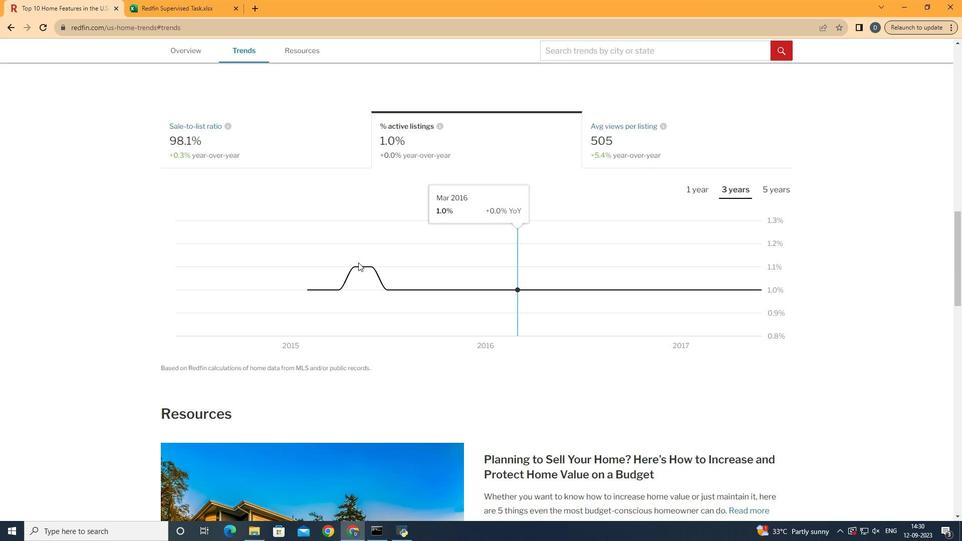 
Action: Mouse moved to (767, 276)
Screenshot: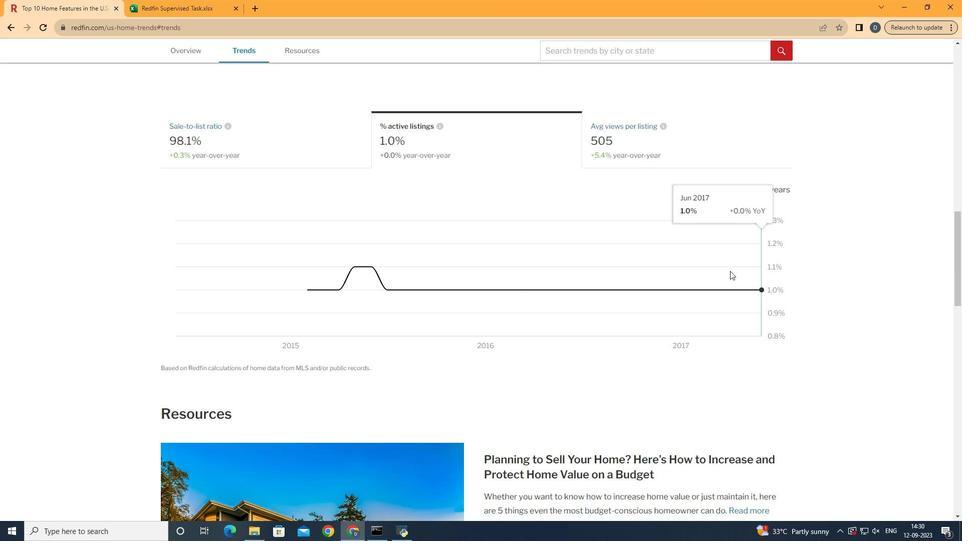
